 Task: Add Attachment from Google Drive to Card Card0000000187 in Board Board0000000047 in Workspace WS0000000016 in Trello. Add Cover Orange to Card Card0000000187 in Board Board0000000047 in Workspace WS0000000016 in Trello. Add "Add Label …" with "Title" Title0000000187 to Button Button0000000187 to Card Card0000000187 in Board Board0000000047 in Workspace WS0000000016 in Trello. Add Description DS0000000187 to Card Card0000000187 in Board Board0000000047 in Workspace WS0000000016 in Trello. Add Comment CM0000000187 to Card Card0000000187 in Board Board0000000047 in Workspace WS0000000016 in Trello
Action: Mouse moved to (746, 17)
Screenshot: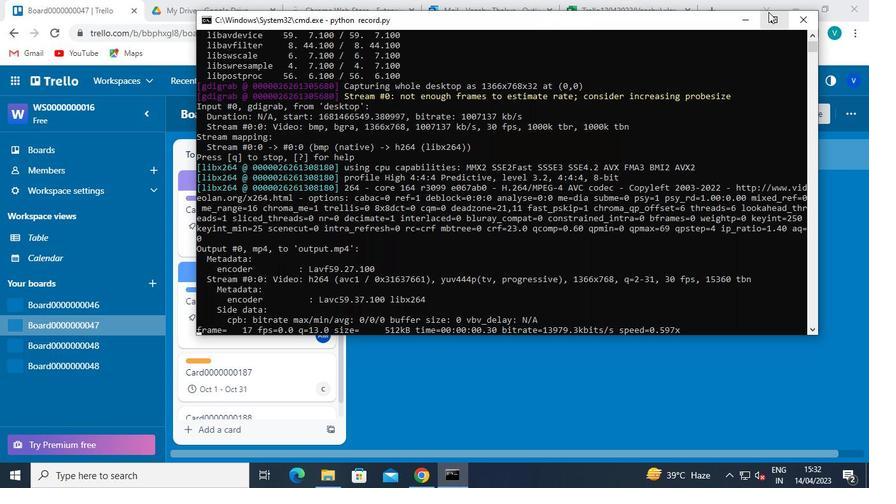 
Action: Mouse pressed left at (746, 17)
Screenshot: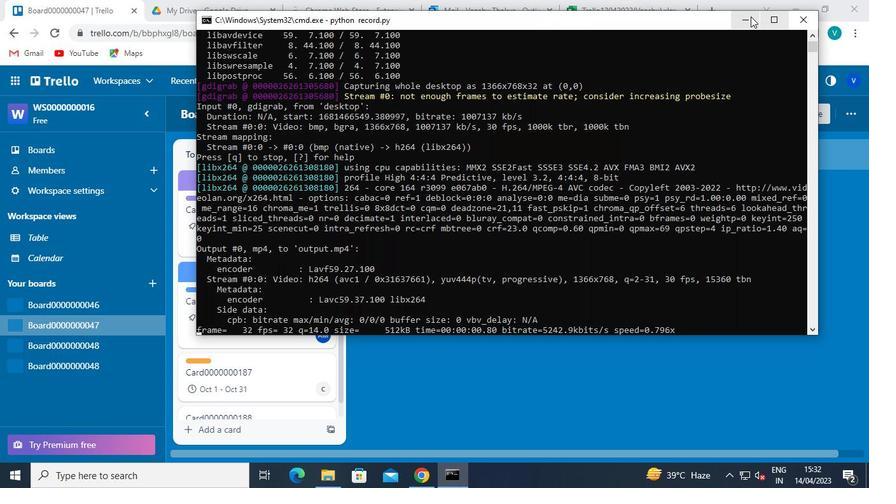 
Action: Mouse moved to (274, 377)
Screenshot: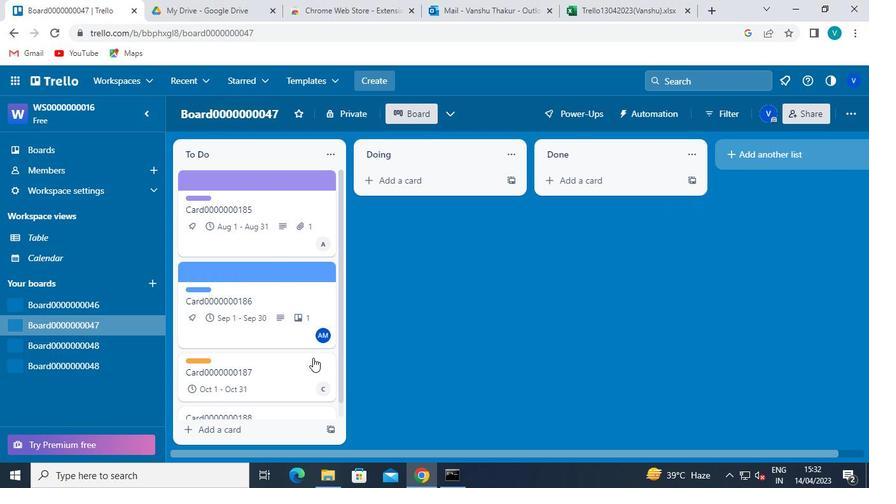 
Action: Mouse pressed left at (274, 377)
Screenshot: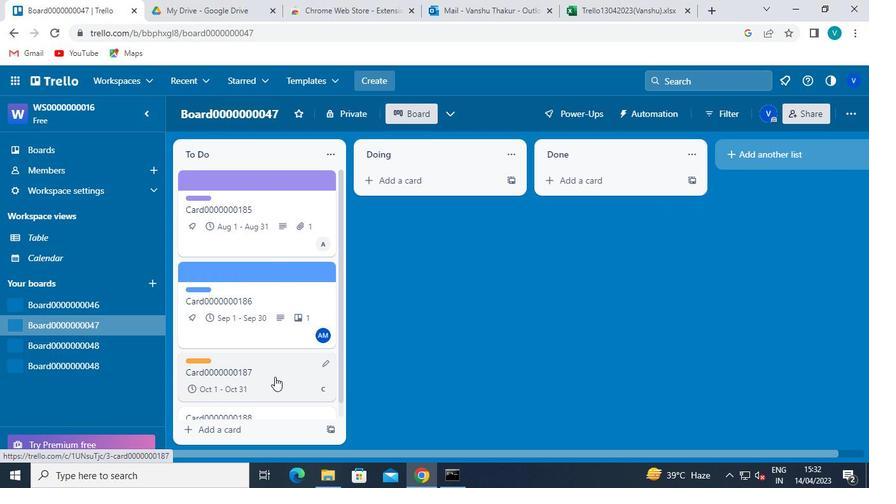 
Action: Mouse moved to (584, 285)
Screenshot: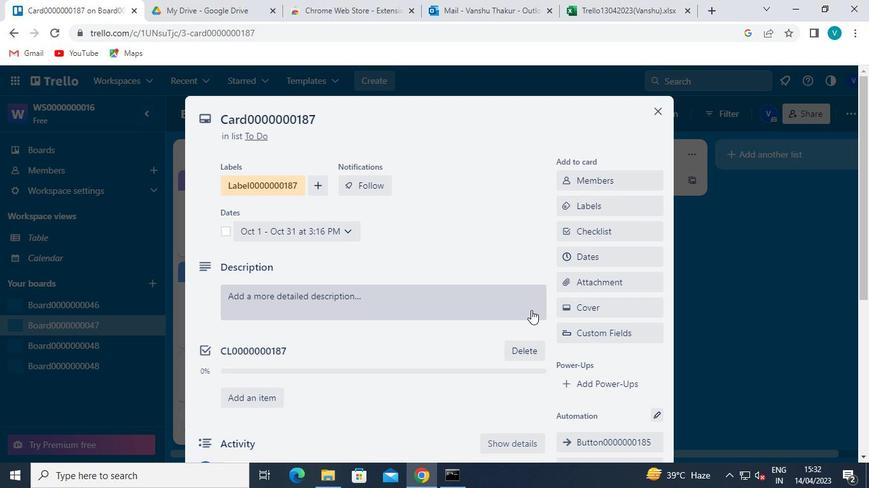 
Action: Mouse pressed left at (584, 285)
Screenshot: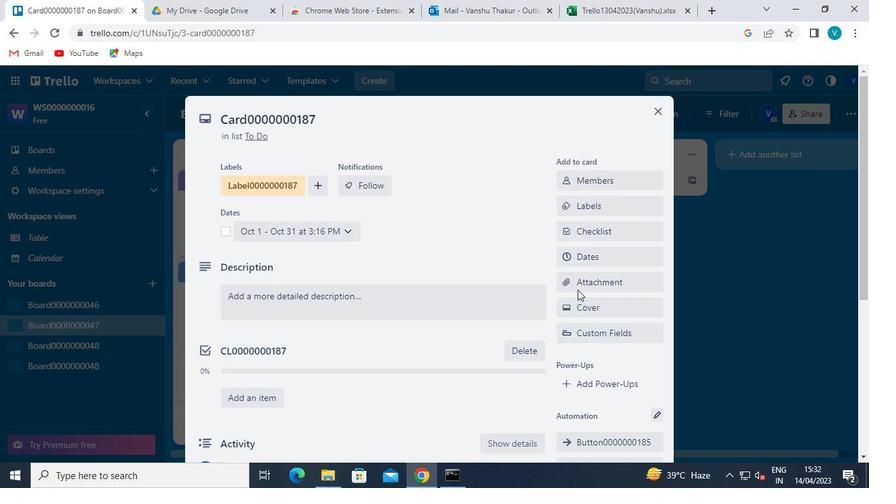 
Action: Mouse moved to (591, 178)
Screenshot: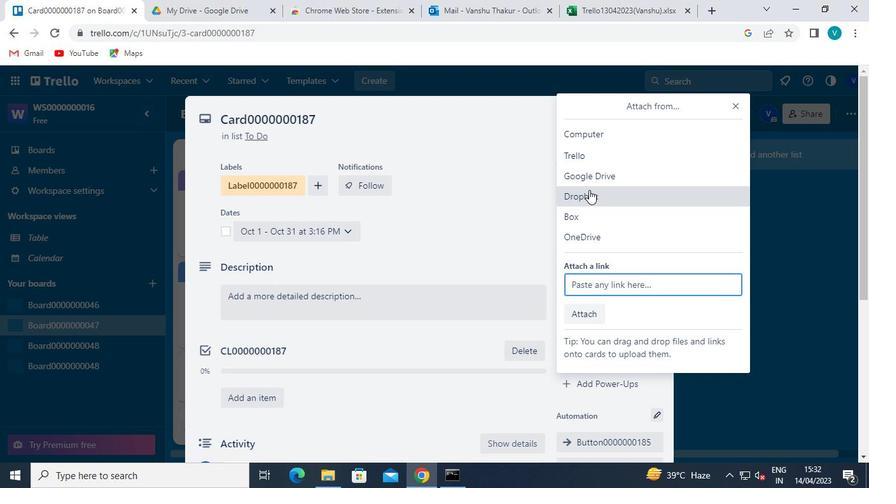 
Action: Mouse pressed left at (591, 178)
Screenshot: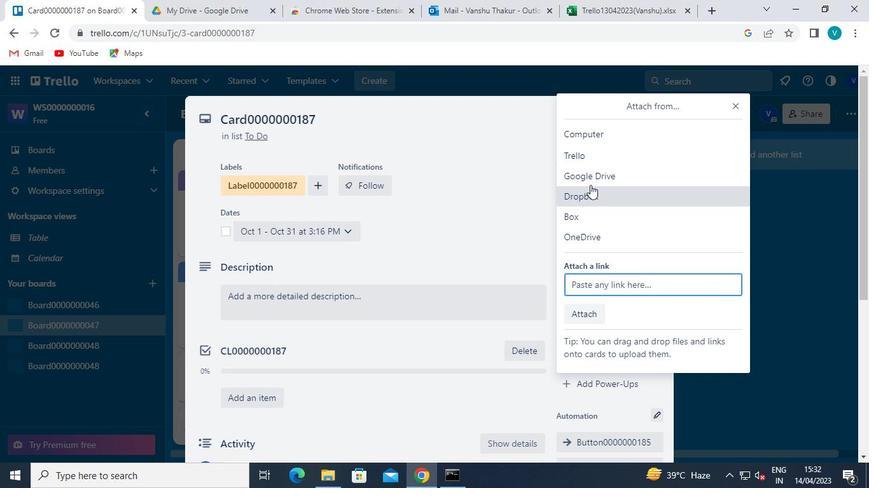 
Action: Mouse moved to (212, 297)
Screenshot: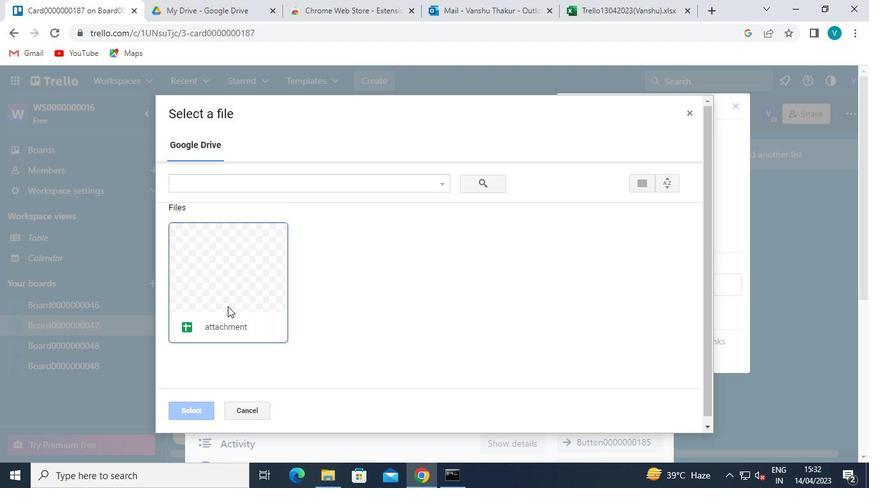 
Action: Mouse pressed left at (212, 297)
Screenshot: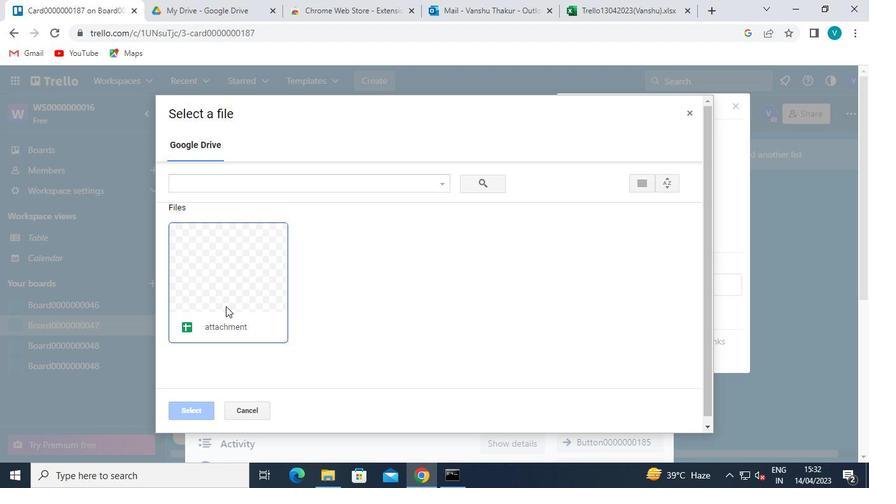 
Action: Mouse moved to (194, 411)
Screenshot: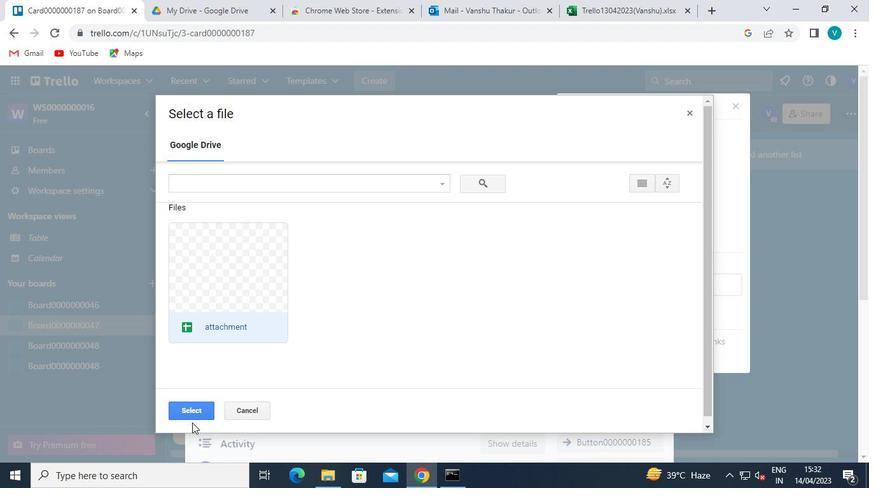 
Action: Mouse pressed left at (194, 411)
Screenshot: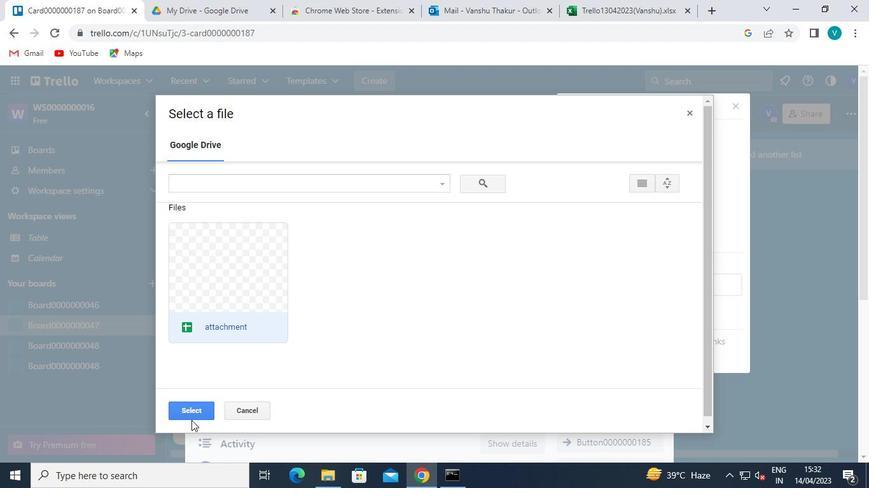 
Action: Mouse moved to (579, 307)
Screenshot: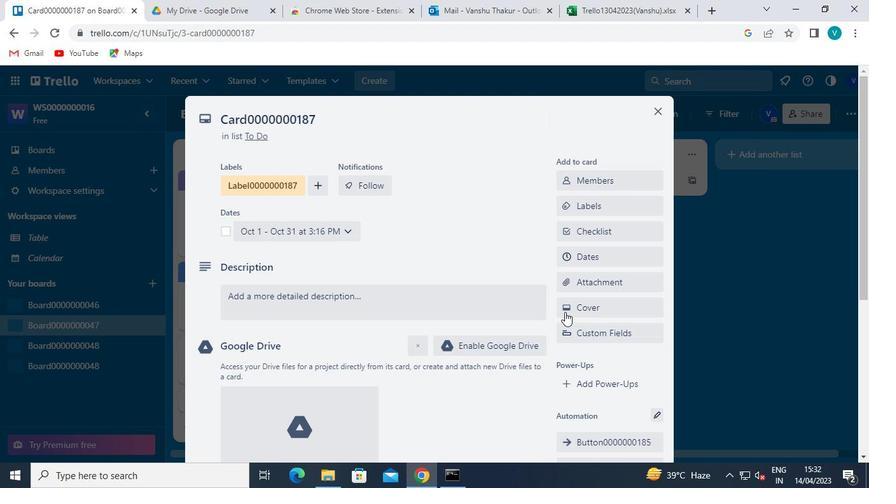 
Action: Mouse pressed left at (579, 307)
Screenshot: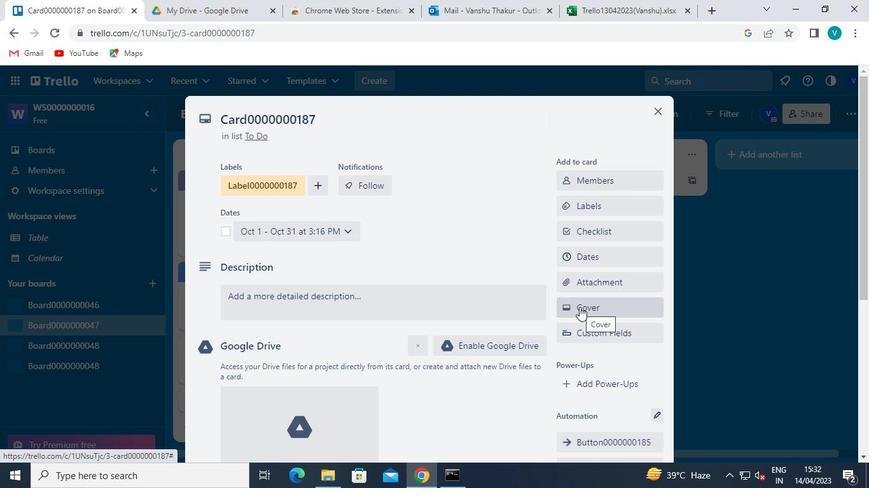 
Action: Mouse moved to (622, 221)
Screenshot: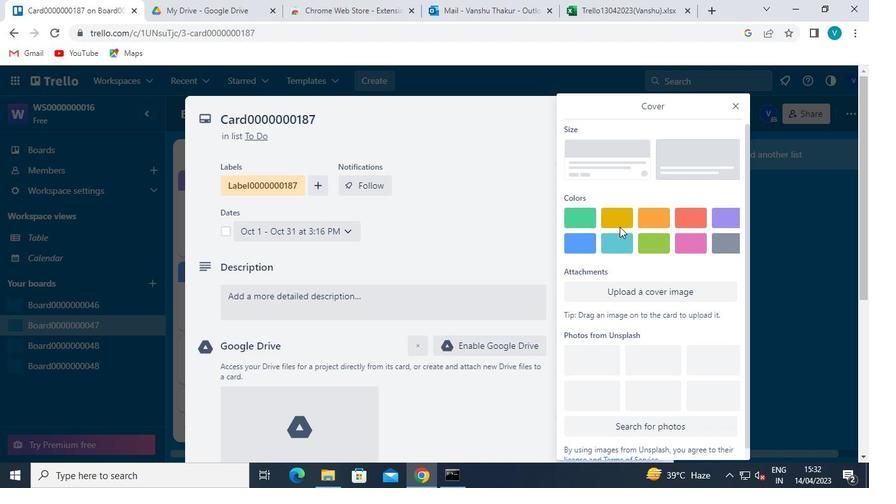 
Action: Mouse pressed left at (622, 221)
Screenshot: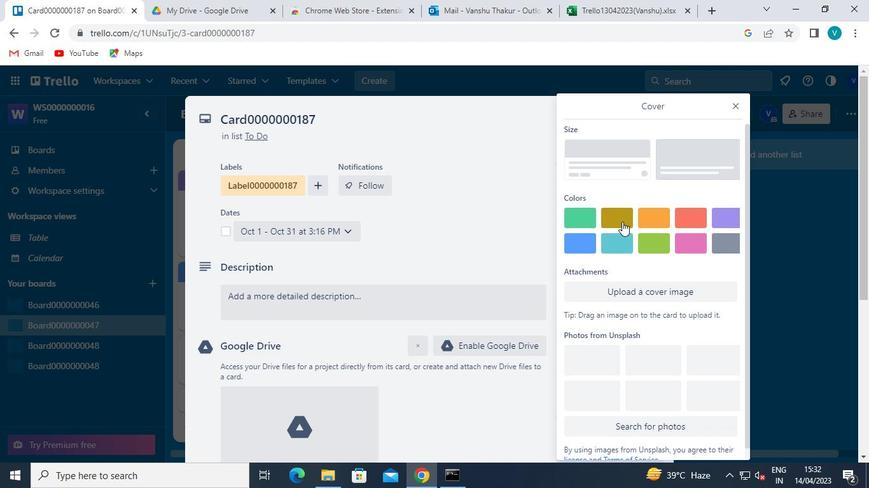 
Action: Mouse moved to (656, 243)
Screenshot: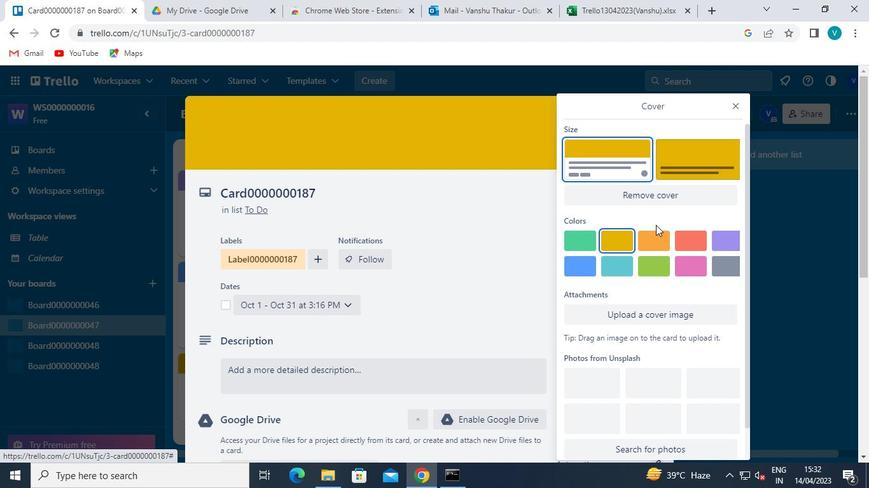 
Action: Mouse pressed left at (656, 243)
Screenshot: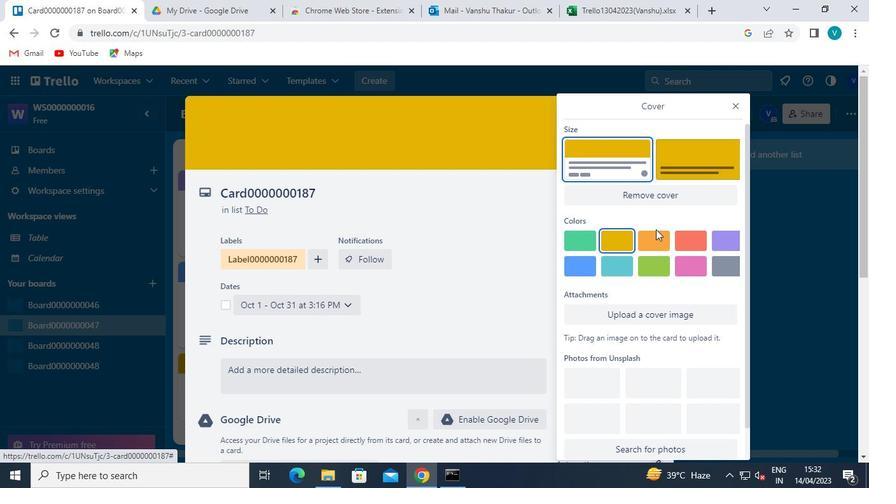 
Action: Mouse moved to (739, 106)
Screenshot: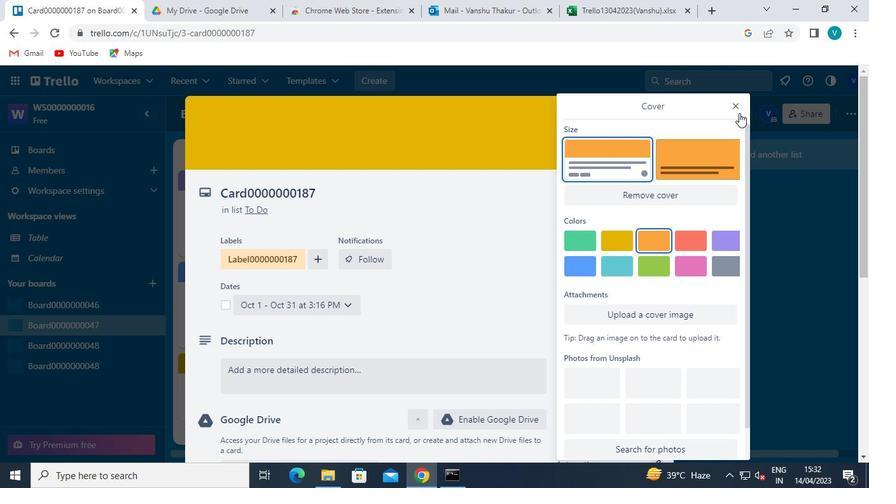 
Action: Mouse pressed left at (739, 106)
Screenshot: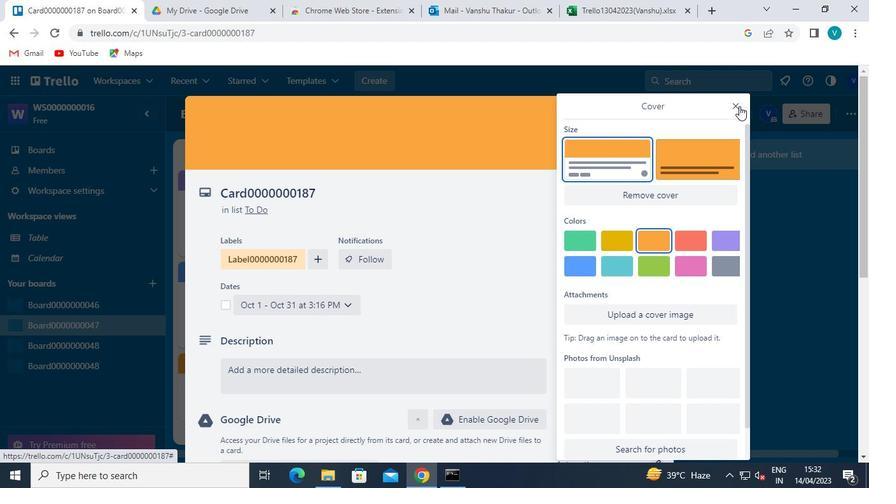 
Action: Mouse moved to (596, 348)
Screenshot: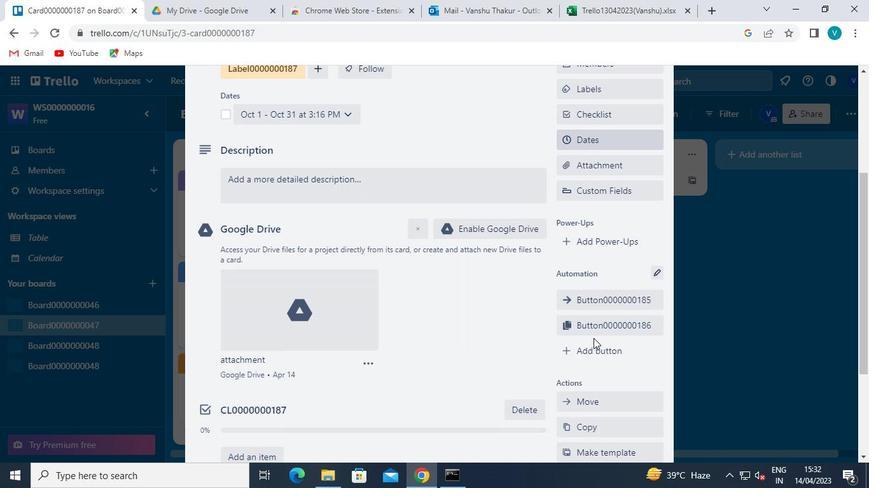 
Action: Mouse pressed left at (596, 348)
Screenshot: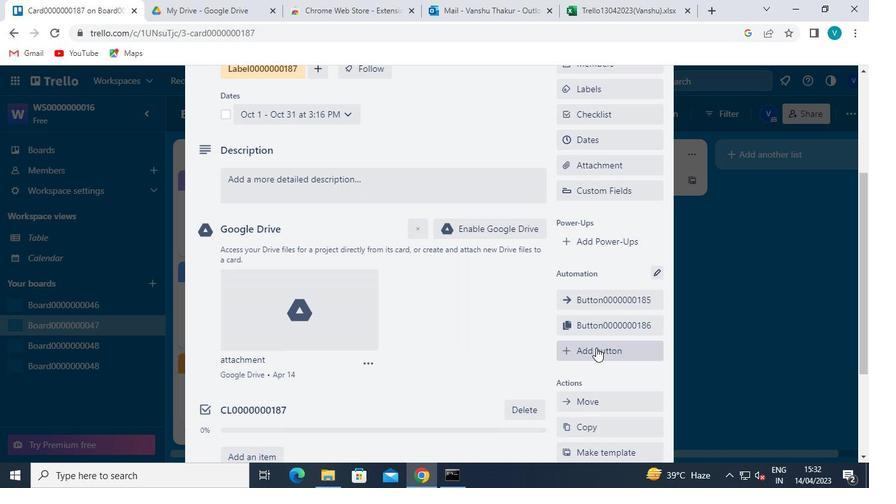 
Action: Mouse moved to (618, 217)
Screenshot: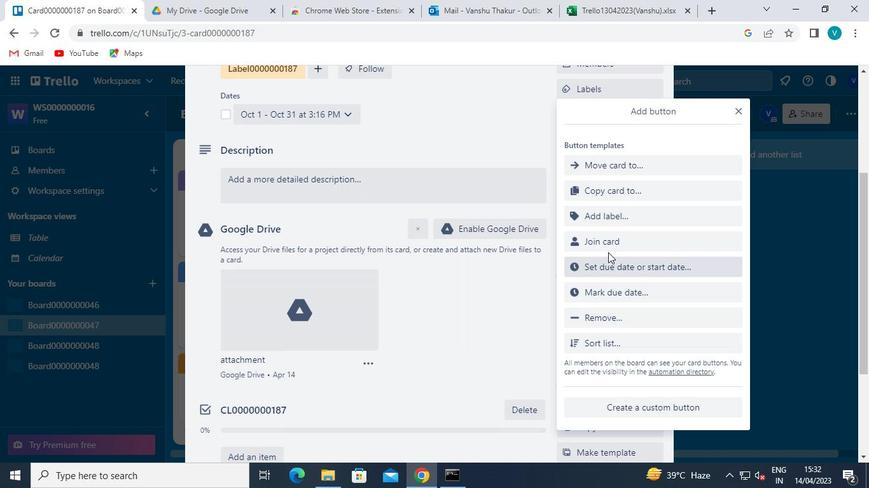 
Action: Mouse pressed left at (618, 217)
Screenshot: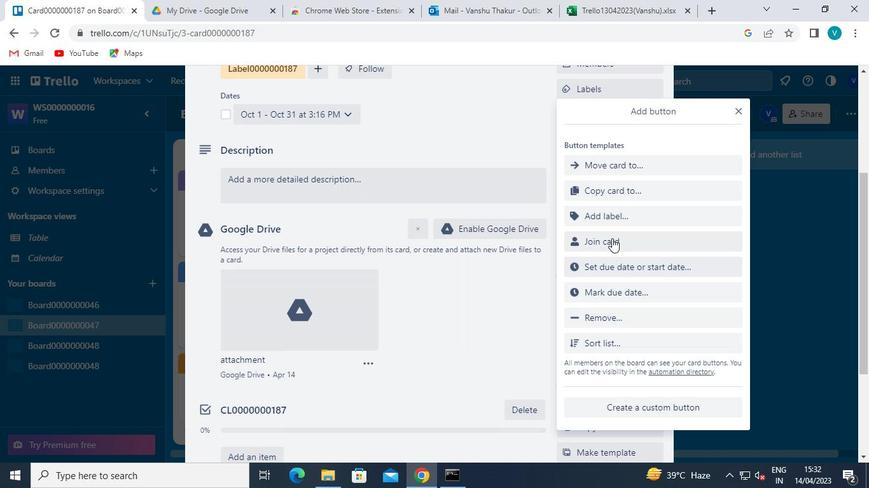 
Action: Mouse moved to (631, 161)
Screenshot: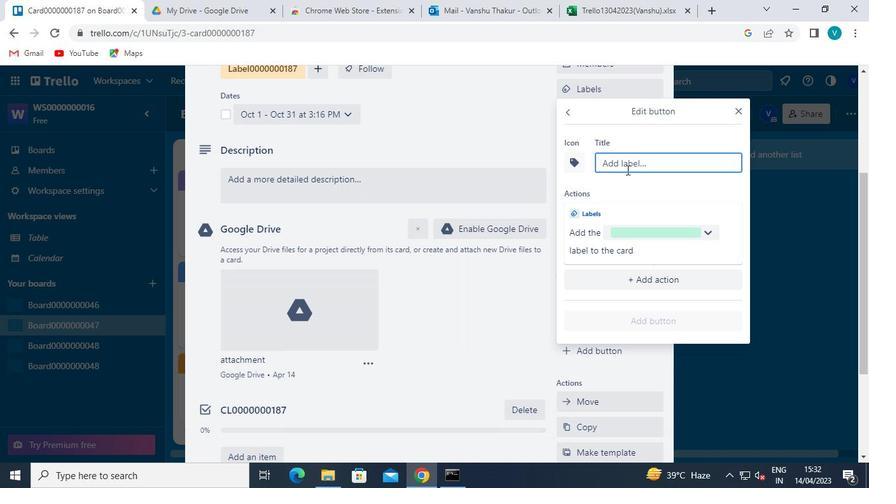 
Action: Mouse pressed left at (631, 161)
Screenshot: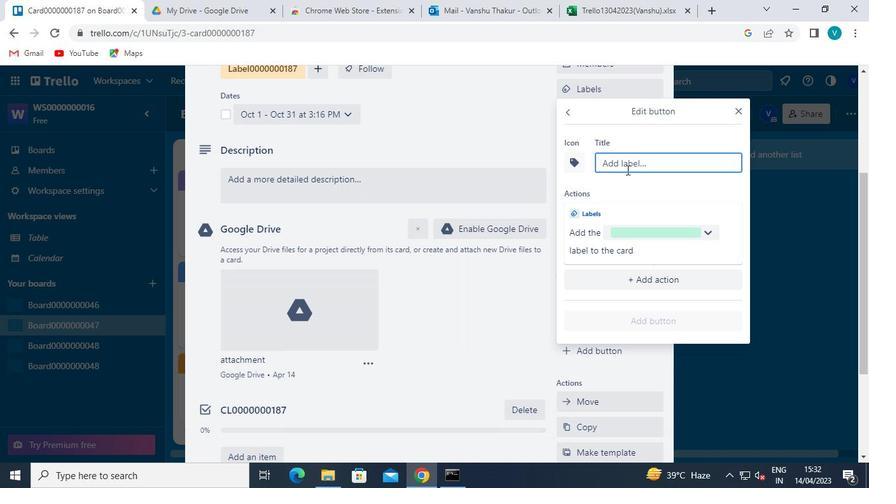 
Action: Mouse moved to (637, 164)
Screenshot: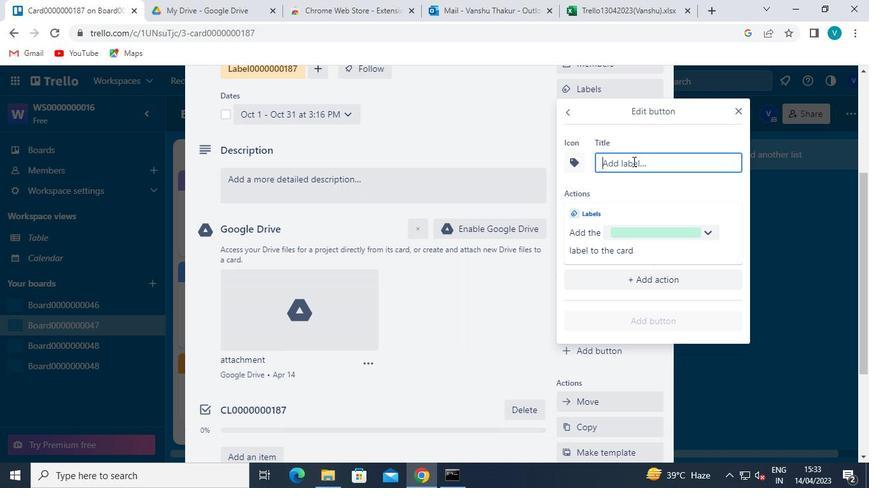 
Action: Keyboard Key.shift
Screenshot: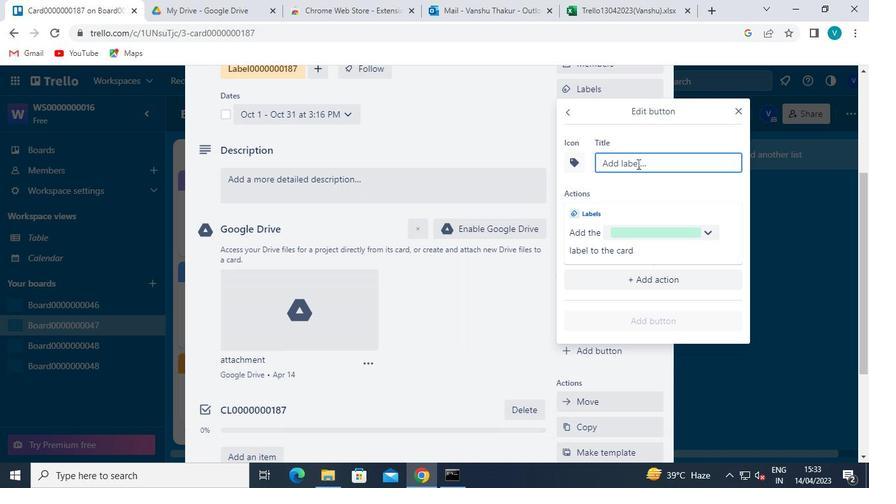 
Action: Keyboard T
Screenshot: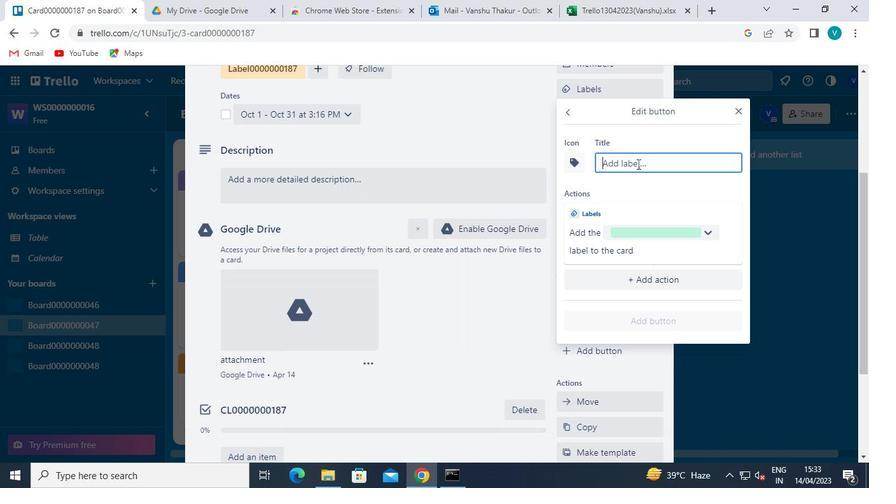 
Action: Keyboard i
Screenshot: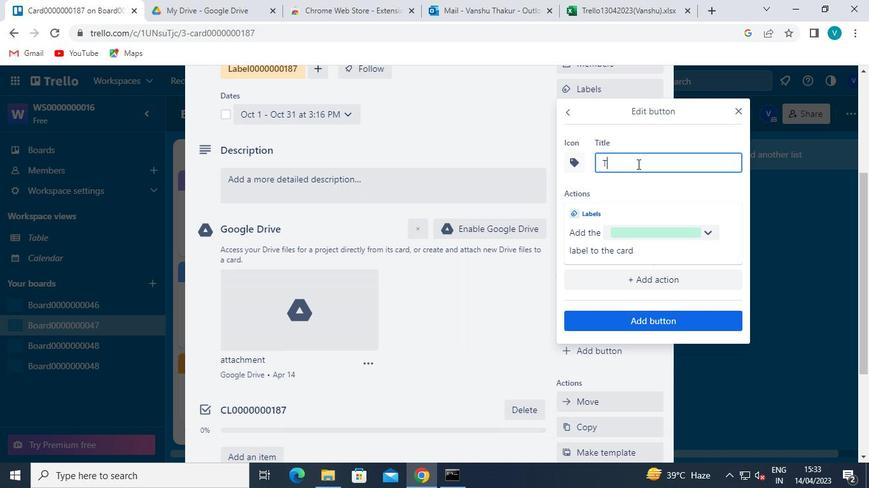 
Action: Keyboard t
Screenshot: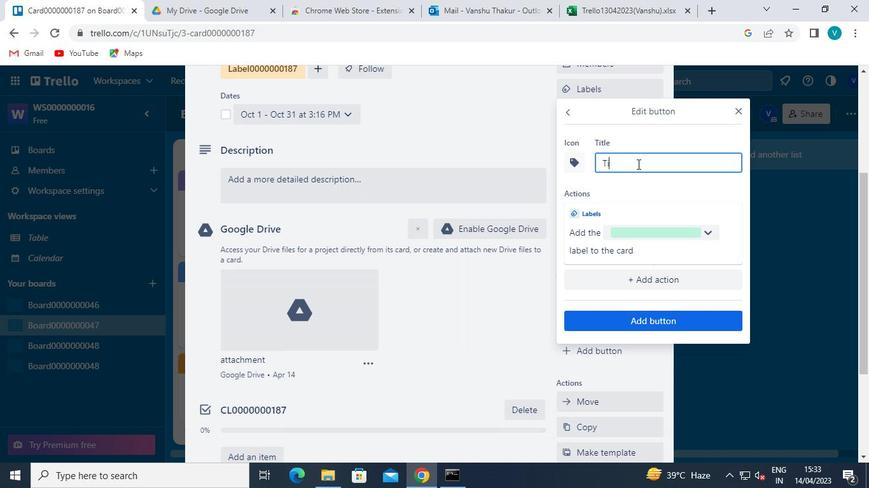 
Action: Keyboard l
Screenshot: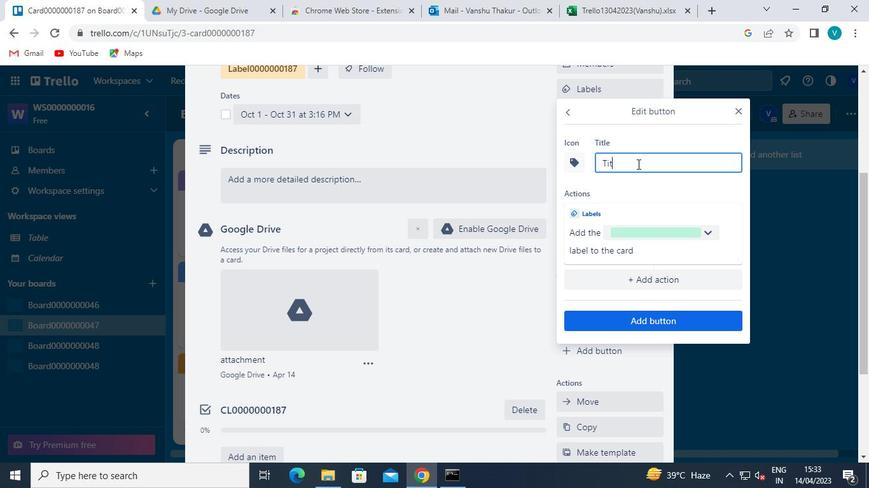 
Action: Keyboard e
Screenshot: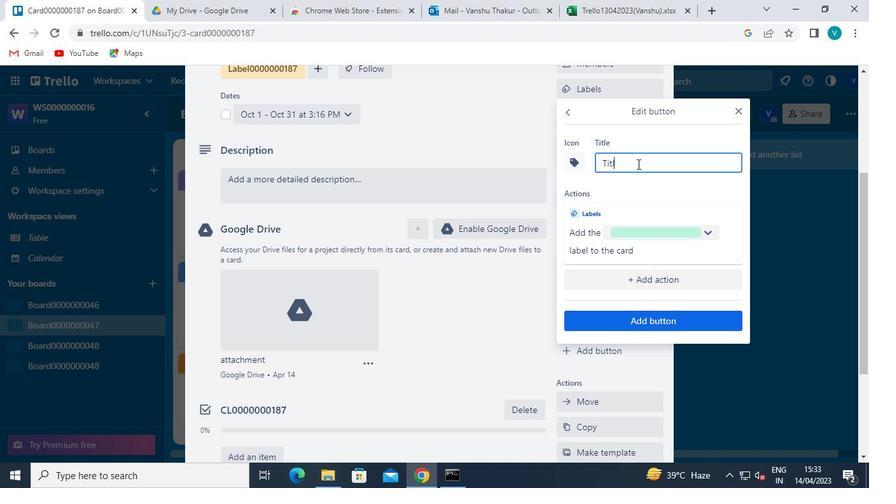 
Action: Keyboard <96>
Screenshot: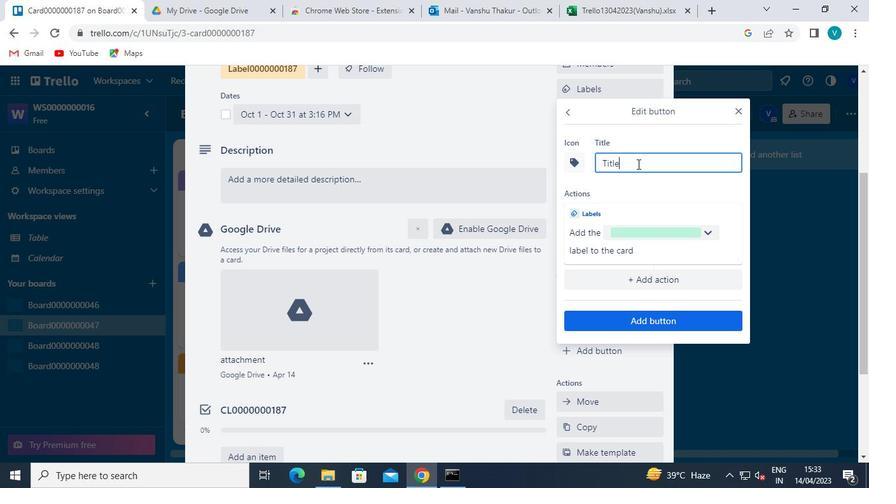 
Action: Keyboard <96>
Screenshot: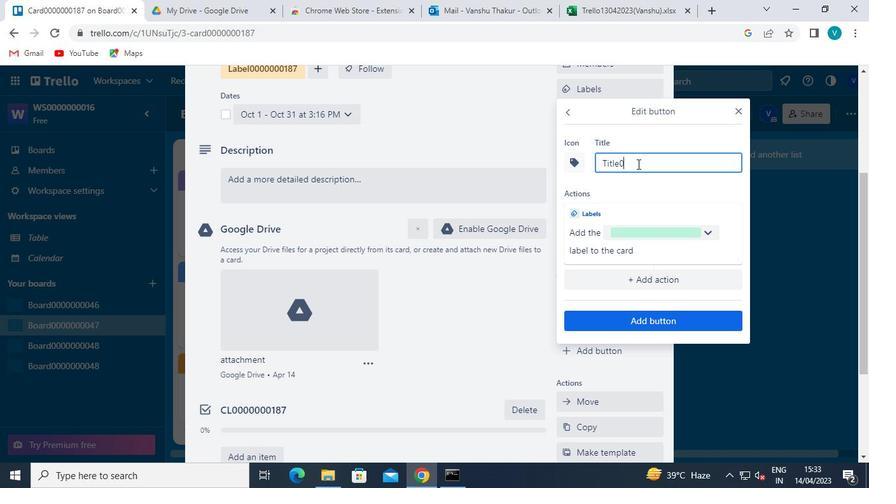 
Action: Keyboard <96>
Screenshot: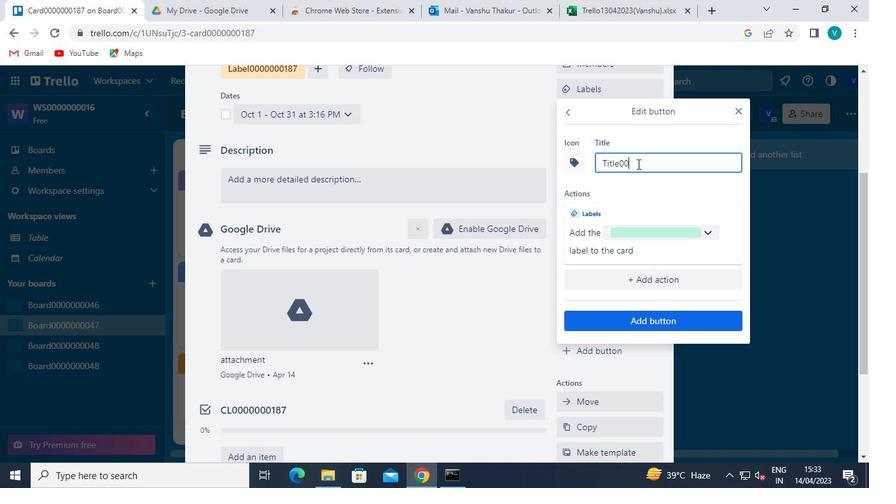 
Action: Keyboard <96>
Screenshot: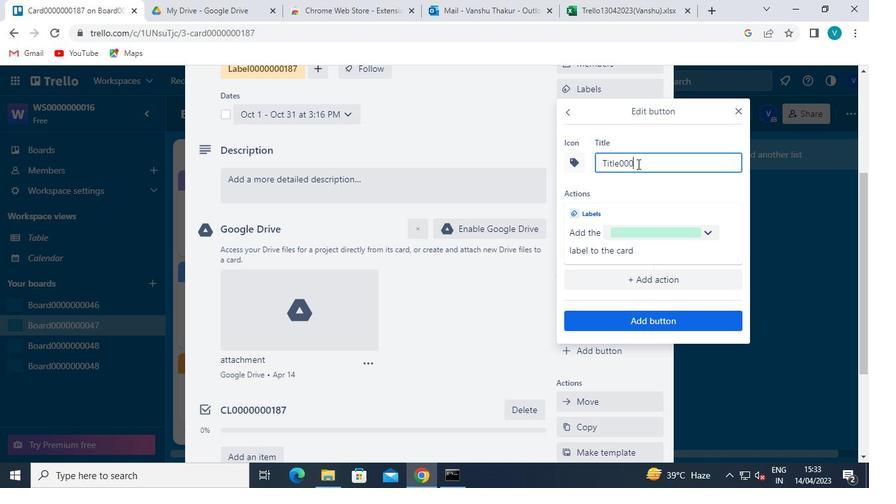 
Action: Keyboard <96>
Screenshot: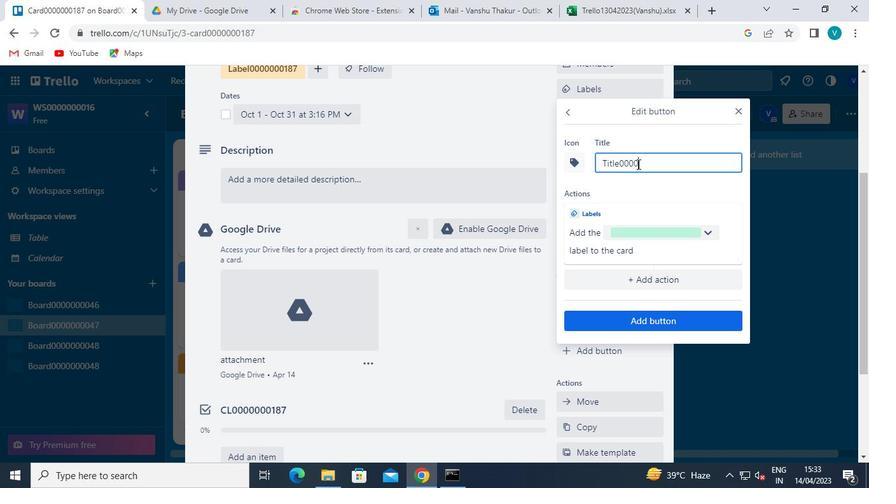 
Action: Keyboard <96>
Screenshot: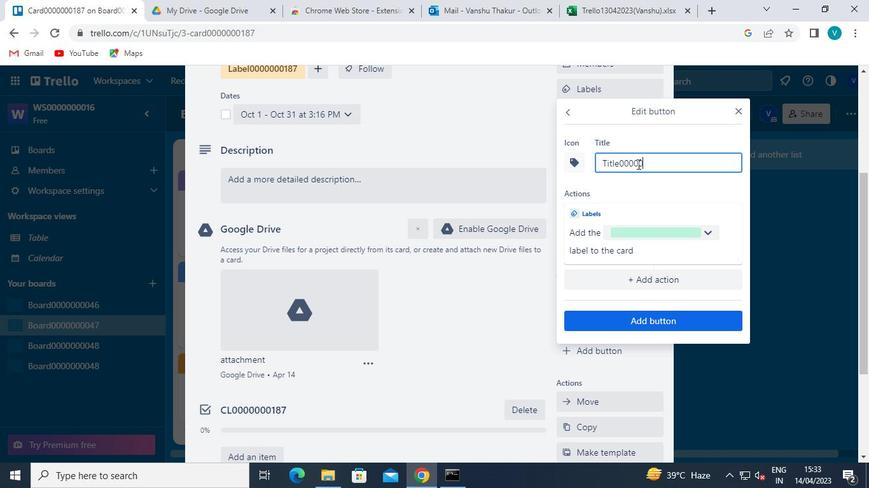 
Action: Keyboard <96>
Screenshot: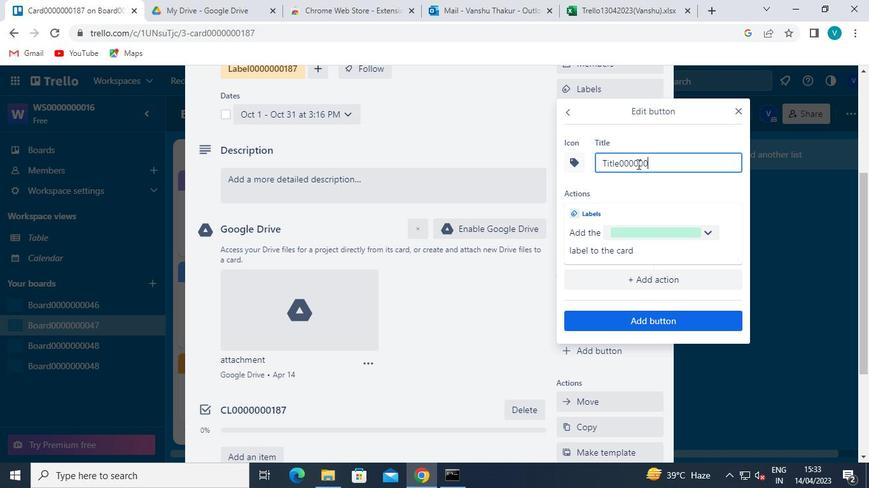 
Action: Keyboard <97>
Screenshot: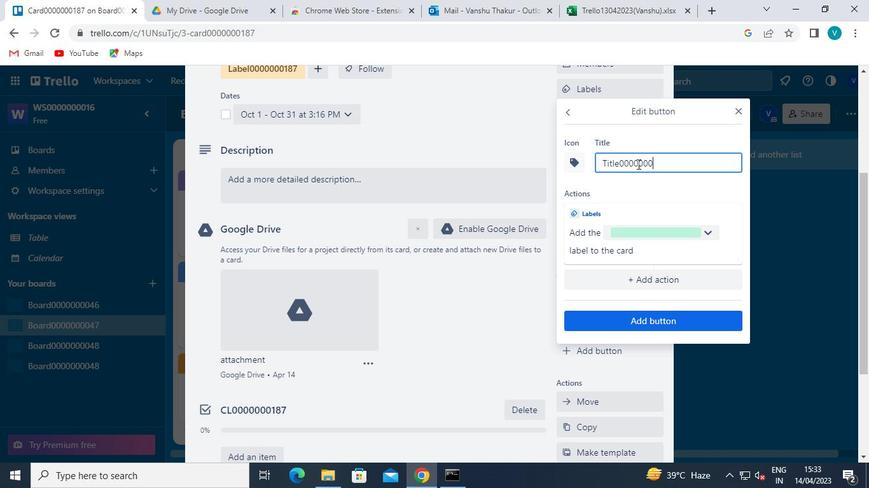 
Action: Keyboard <104>
Screenshot: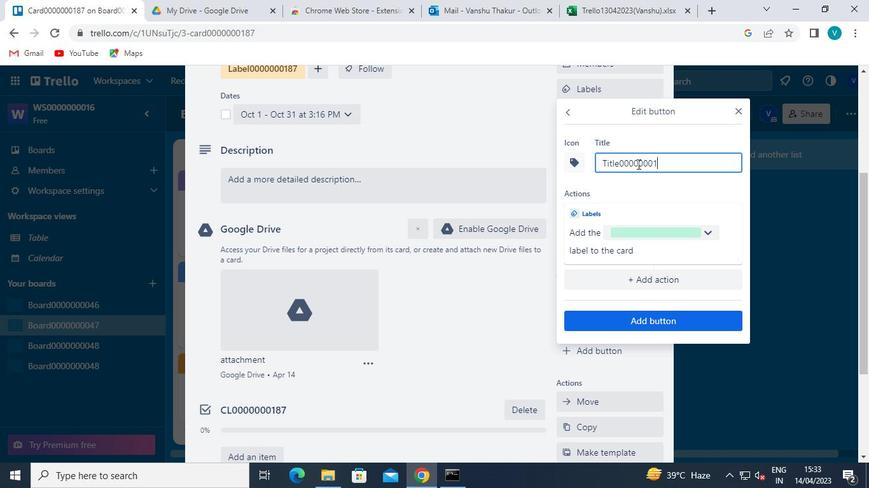
Action: Keyboard <103>
Screenshot: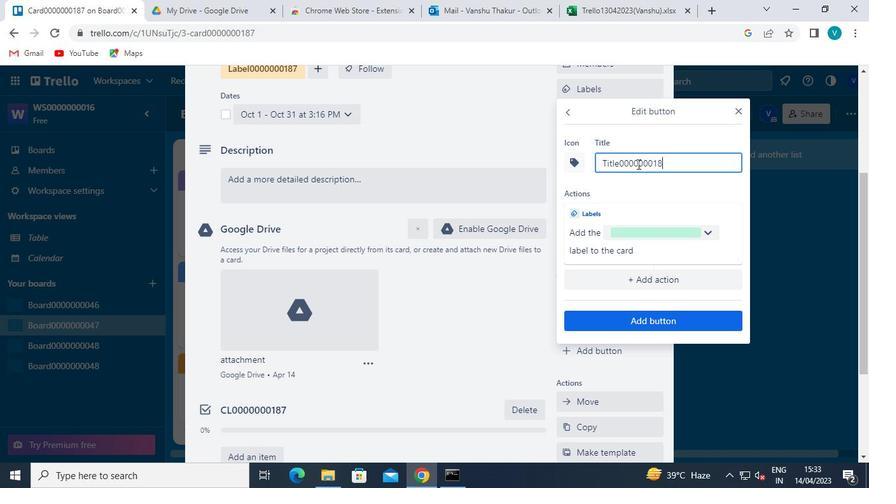
Action: Mouse moved to (637, 321)
Screenshot: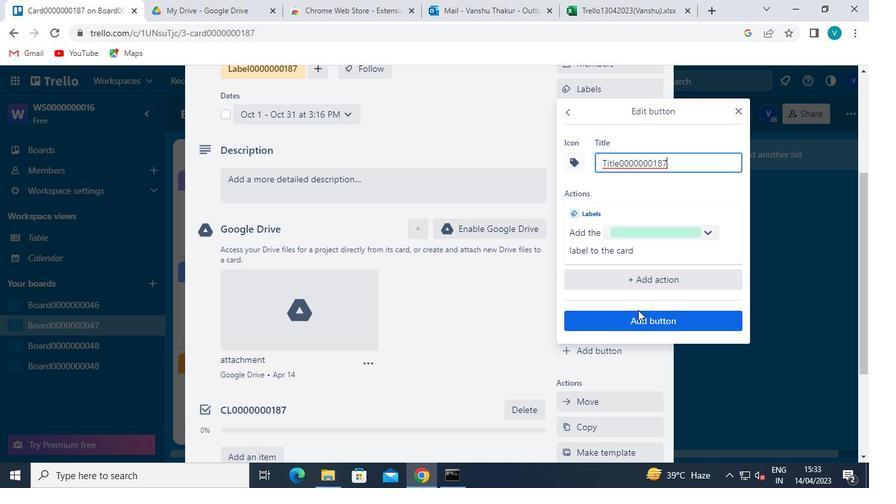 
Action: Mouse pressed left at (637, 321)
Screenshot: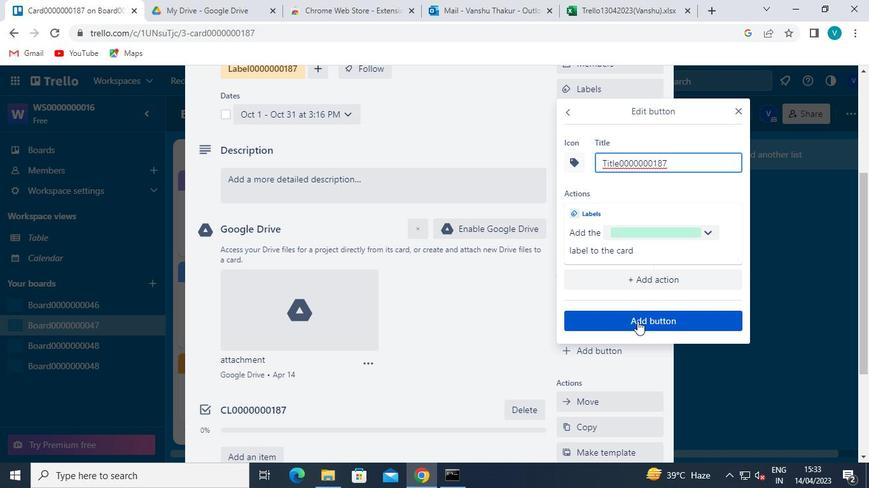 
Action: Mouse moved to (284, 178)
Screenshot: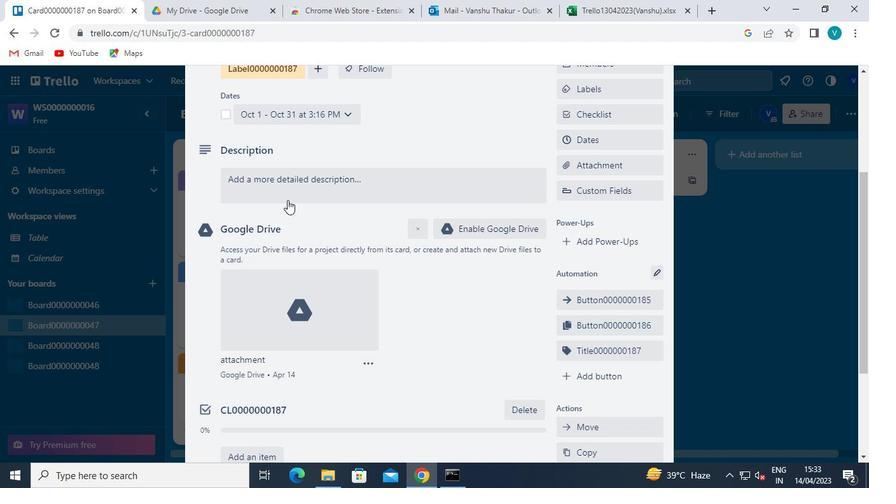 
Action: Mouse pressed left at (284, 178)
Screenshot: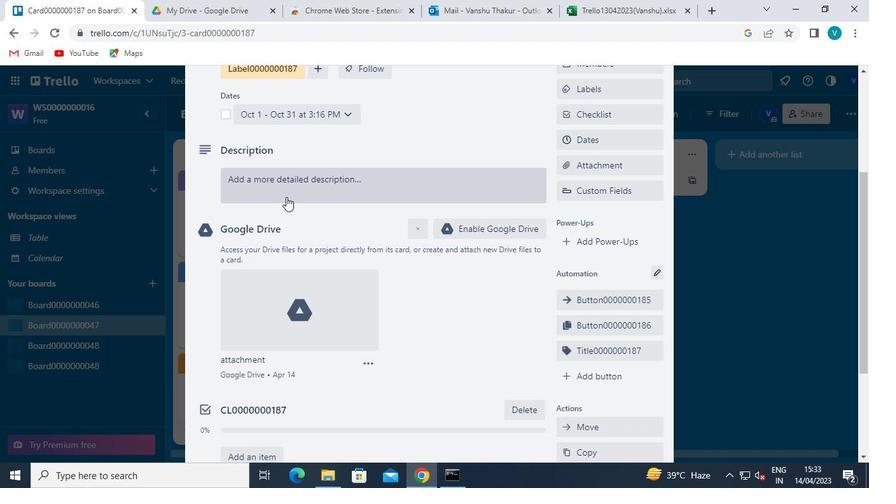 
Action: Mouse moved to (294, 171)
Screenshot: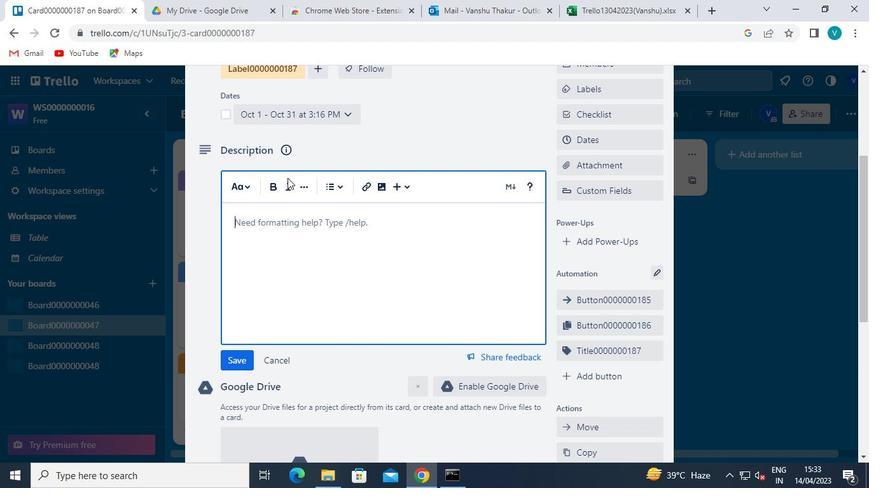 
Action: Keyboard Key.shift
Screenshot: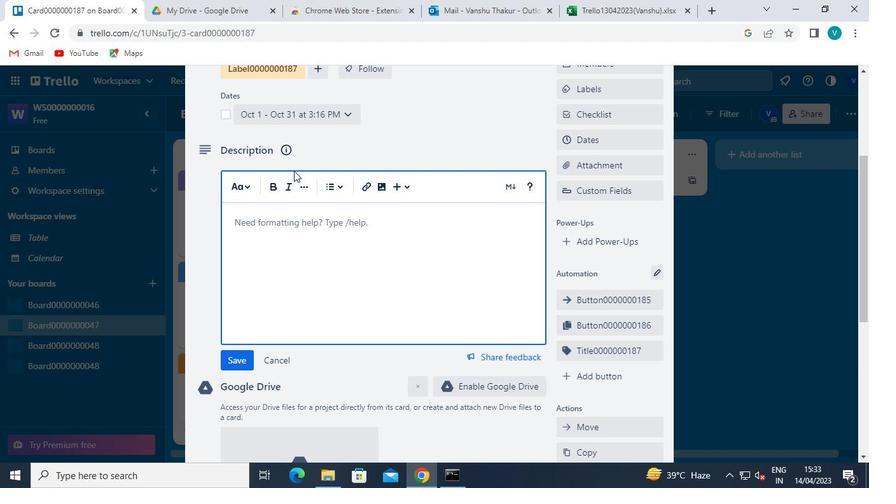 
Action: Keyboard D
Screenshot: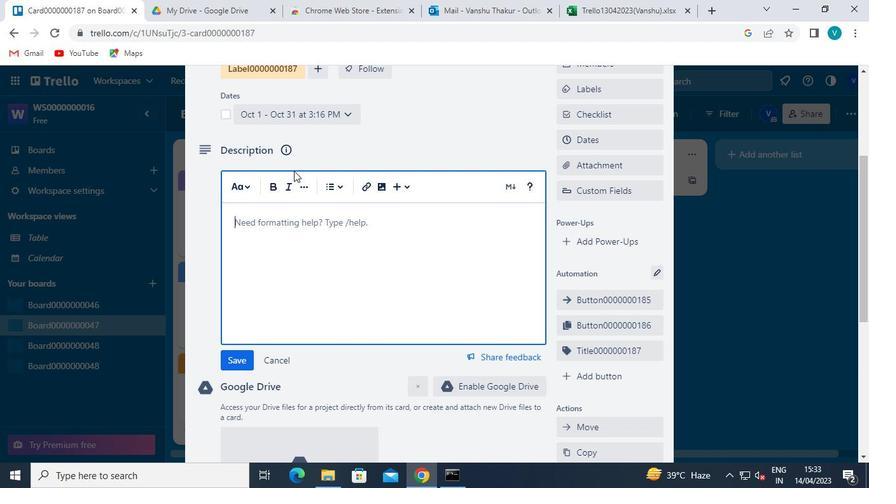 
Action: Keyboard S
Screenshot: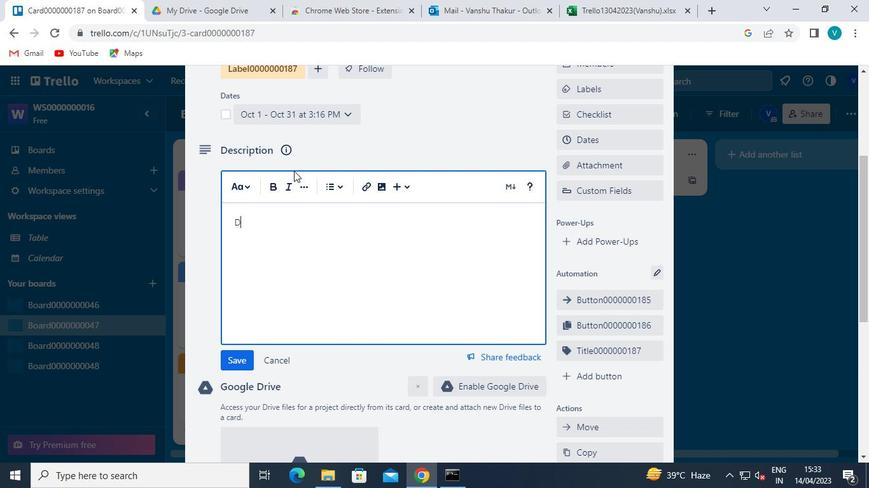 
Action: Keyboard <96>
Screenshot: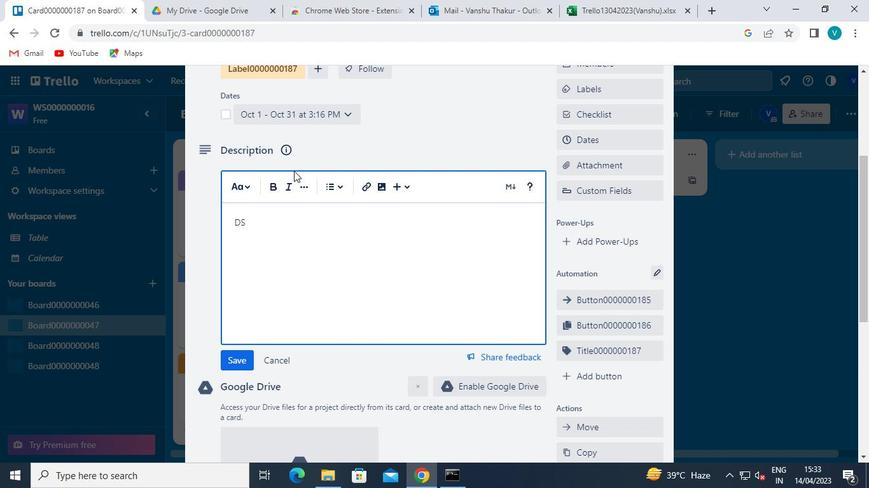 
Action: Keyboard <96>
Screenshot: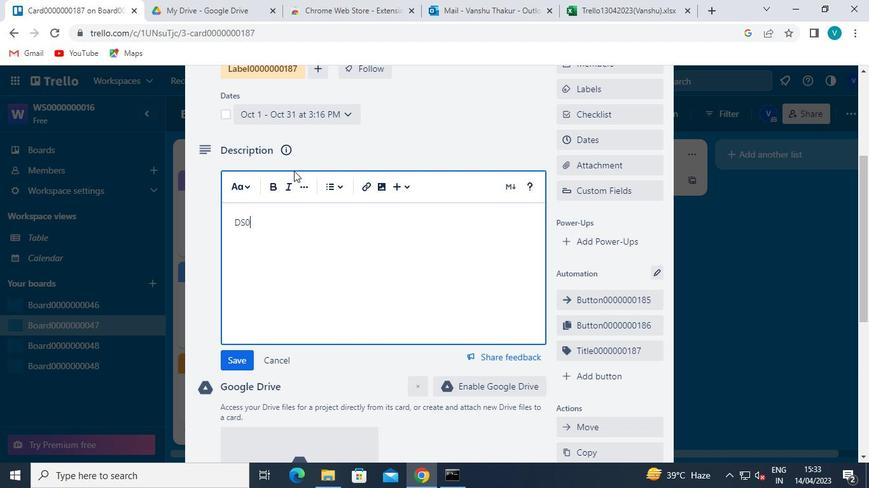 
Action: Keyboard <96>
Screenshot: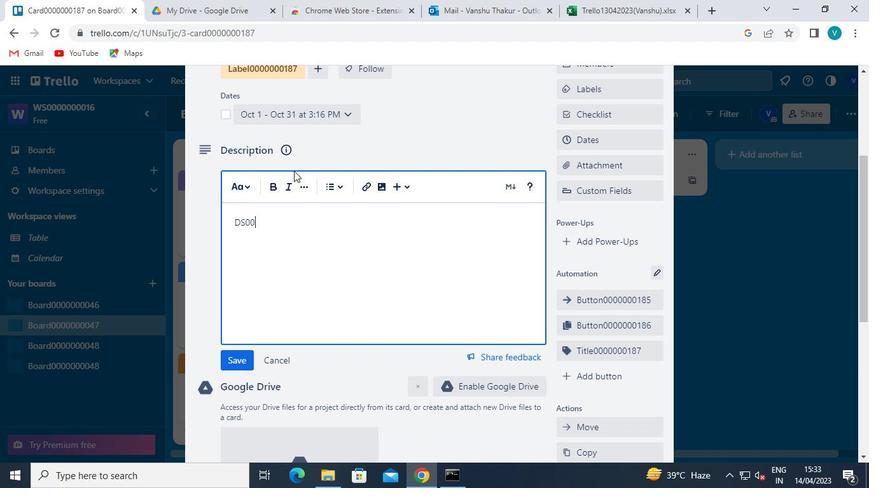 
Action: Keyboard <96>
Screenshot: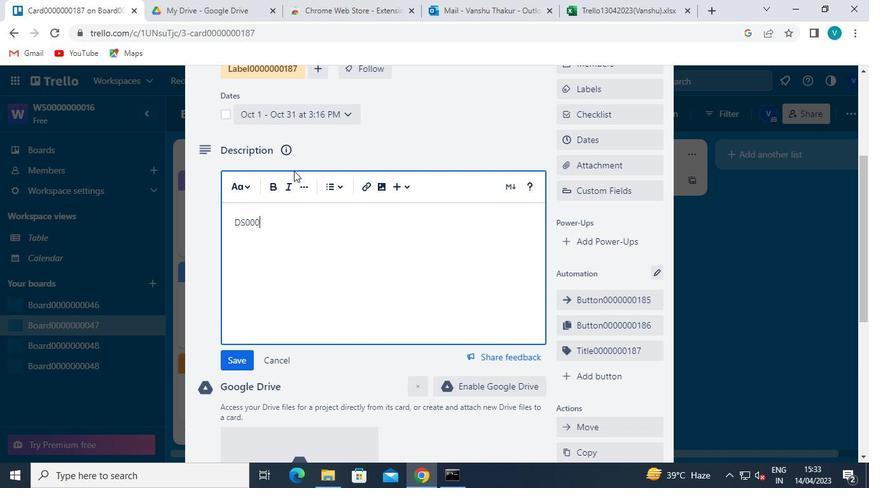 
Action: Keyboard <96>
Screenshot: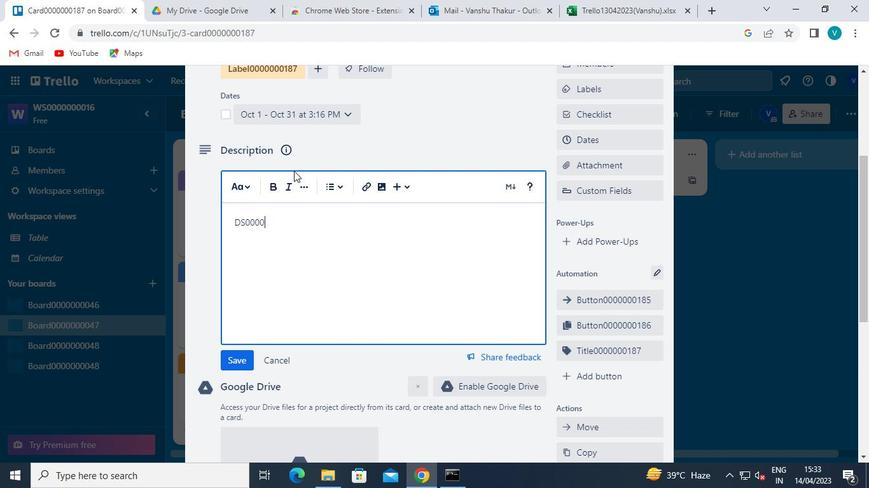 
Action: Keyboard <96>
Screenshot: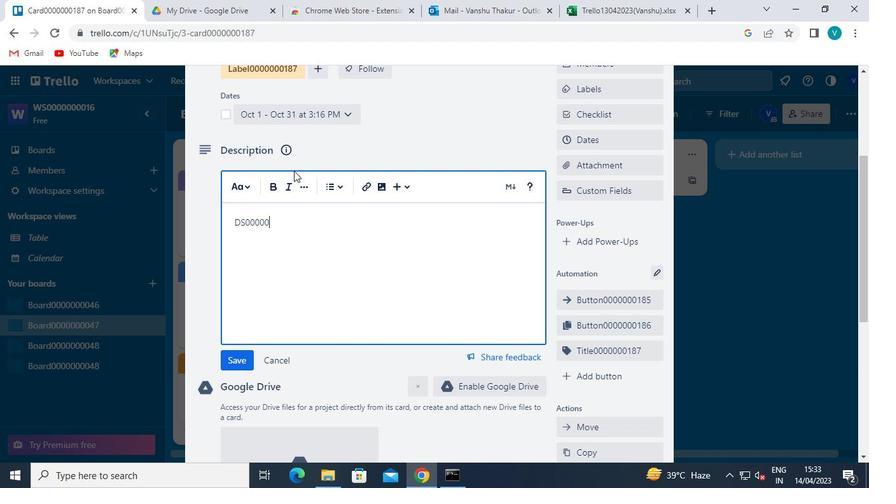 
Action: Keyboard <96>
Screenshot: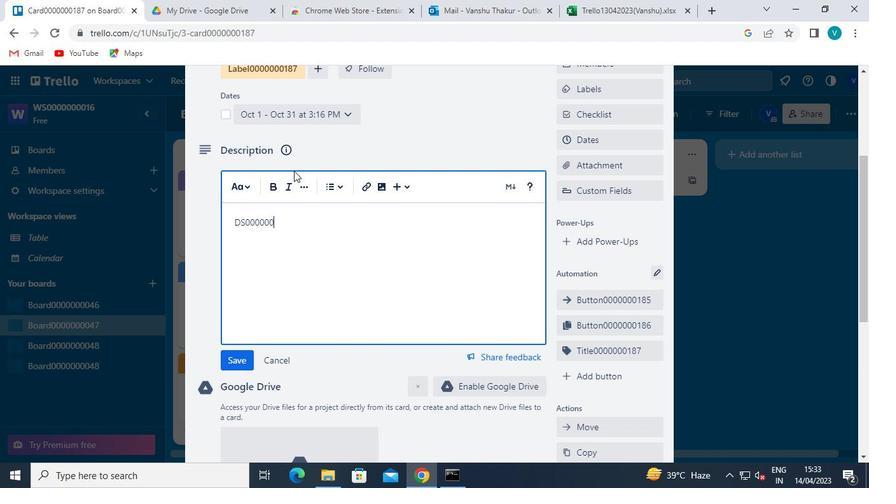 
Action: Keyboard <97>
Screenshot: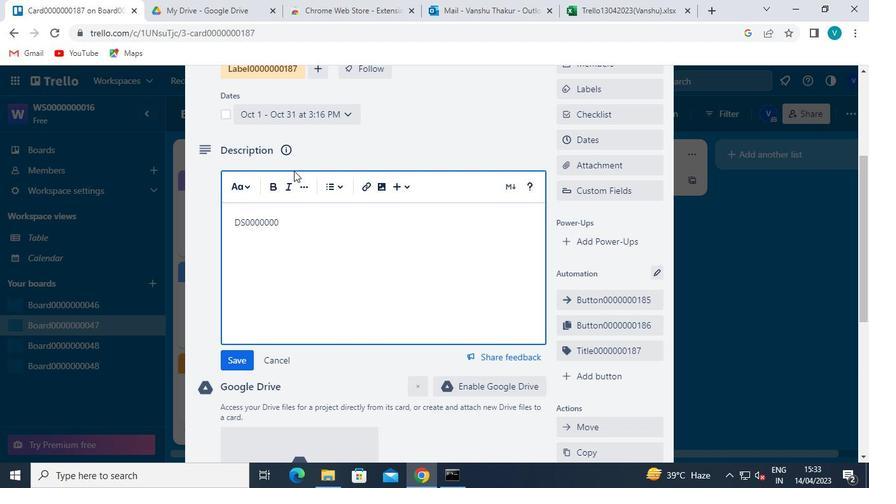 
Action: Keyboard <104>
Screenshot: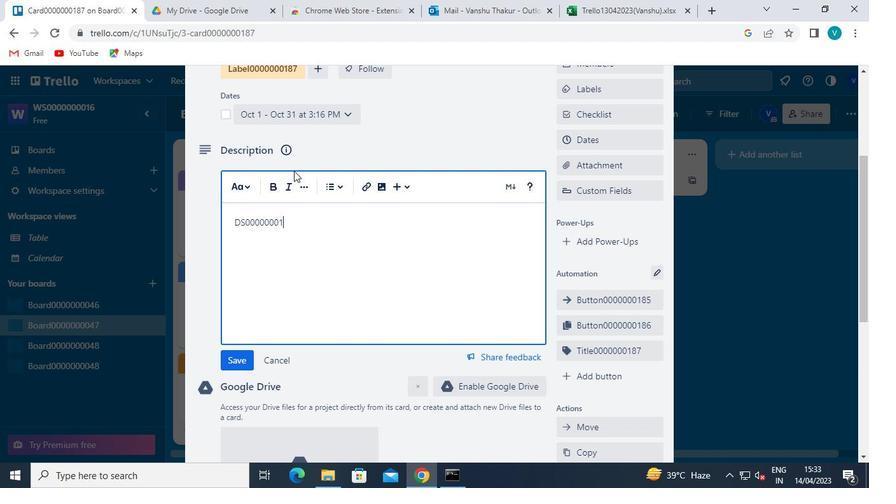
Action: Keyboard <103>
Screenshot: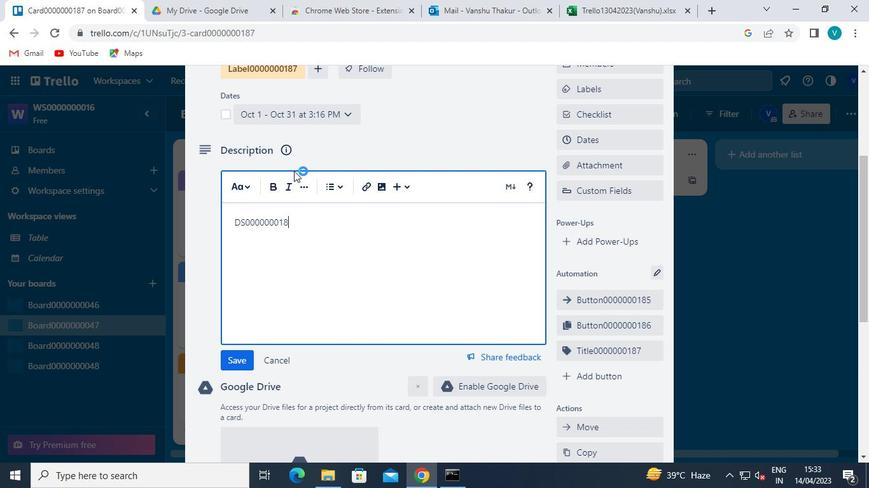 
Action: Mouse moved to (237, 355)
Screenshot: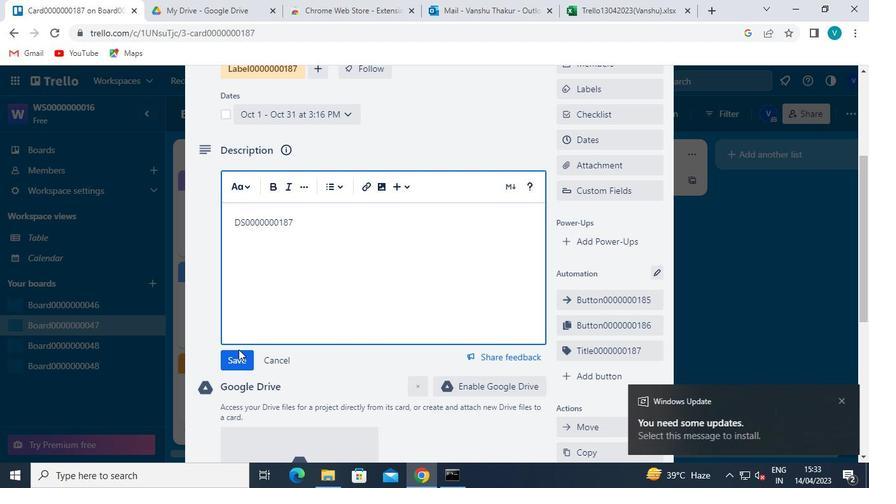 
Action: Mouse pressed left at (237, 355)
Screenshot: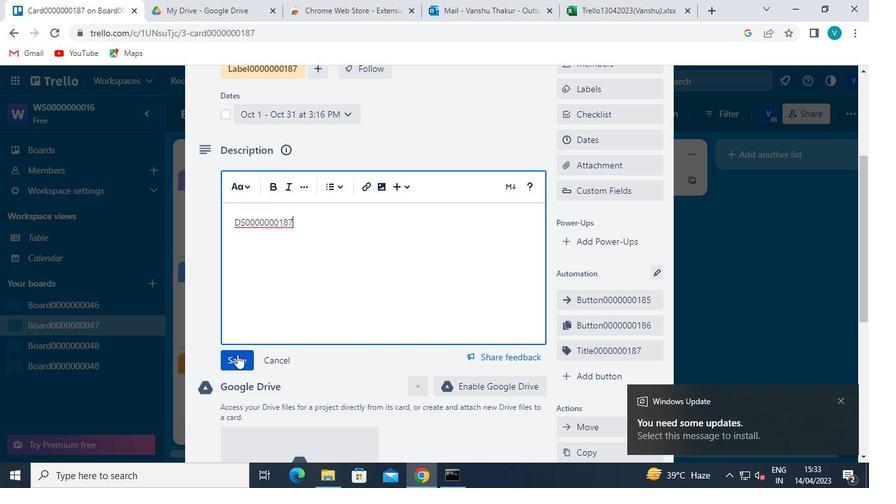 
Action: Mouse moved to (256, 358)
Screenshot: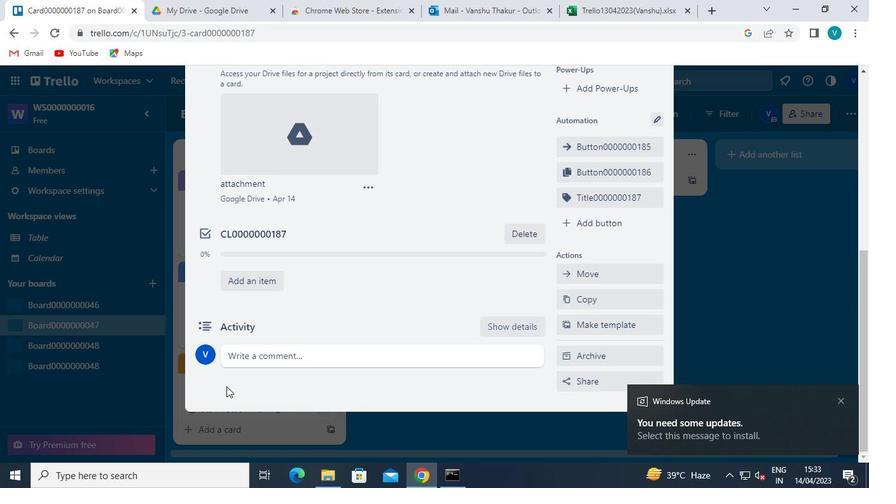 
Action: Mouse pressed left at (256, 358)
Screenshot: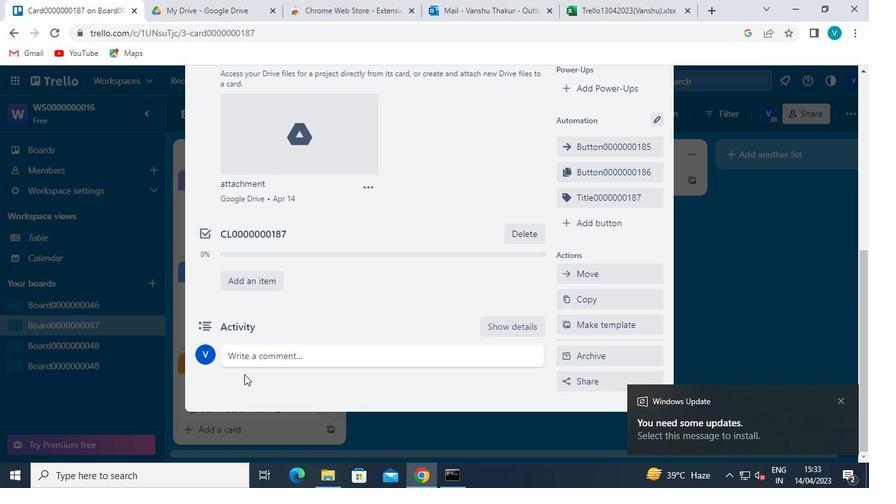 
Action: Mouse moved to (262, 347)
Screenshot: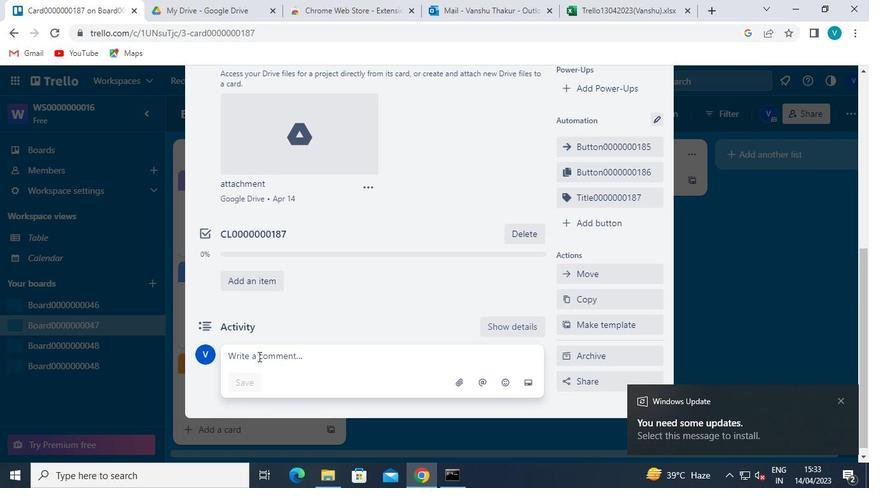 
Action: Keyboard Key.shift
Screenshot: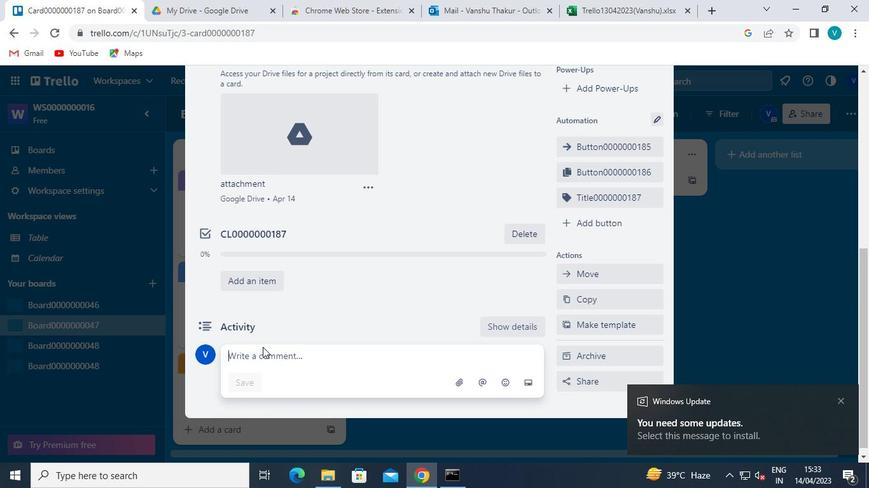 
Action: Keyboard Key.shift
Screenshot: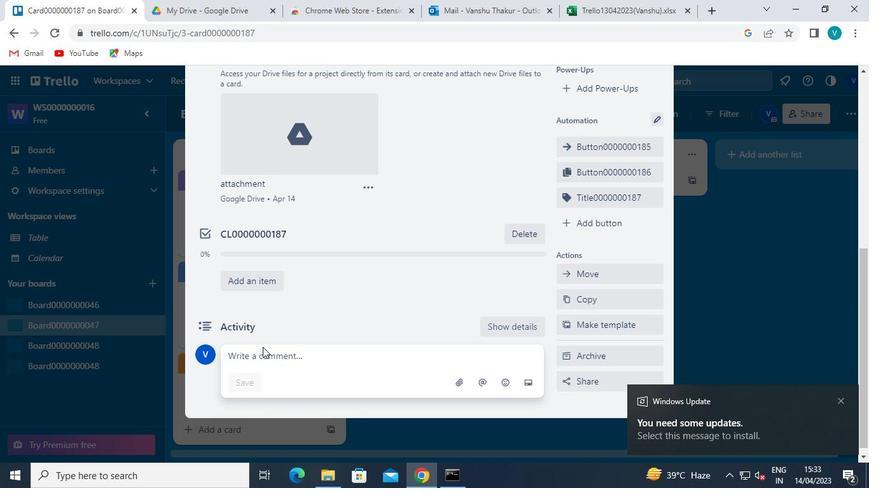 
Action: Keyboard Key.shift
Screenshot: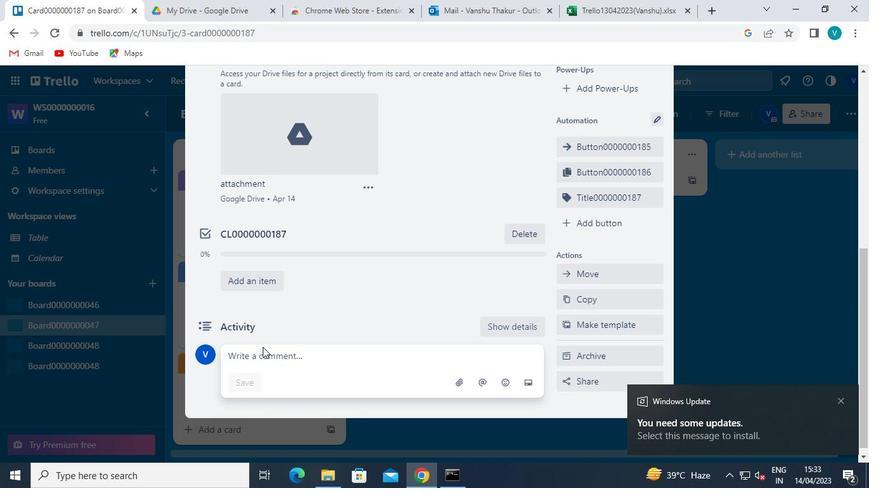 
Action: Keyboard Key.shift
Screenshot: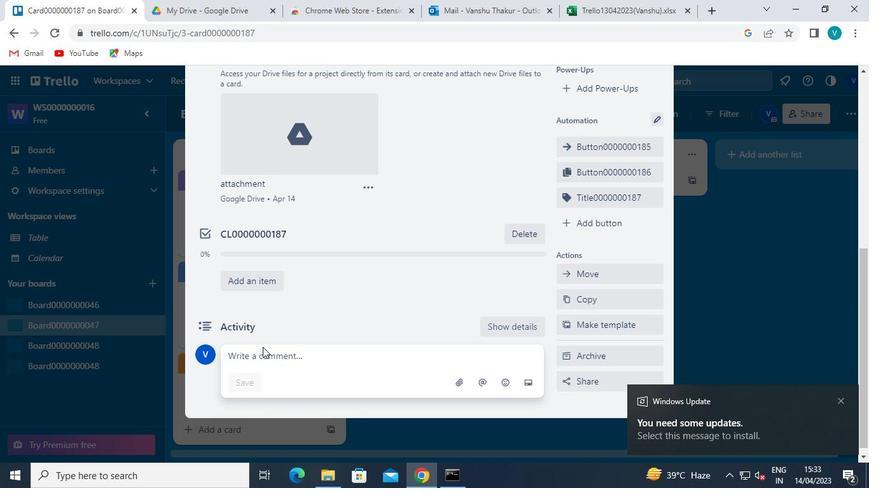 
Action: Keyboard C
Screenshot: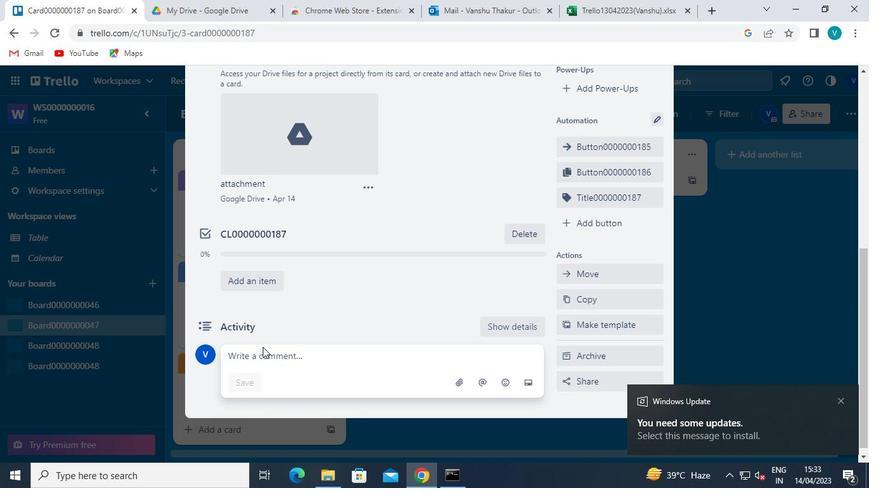 
Action: Keyboard M
Screenshot: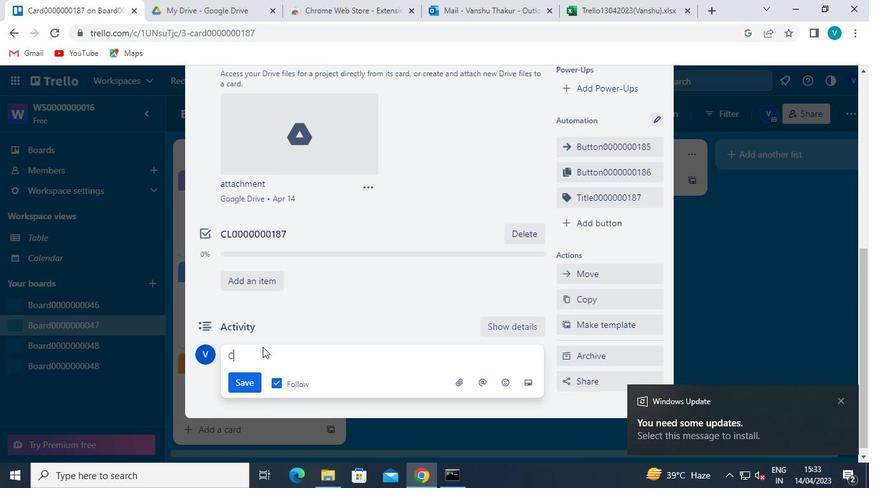 
Action: Keyboard <96>
Screenshot: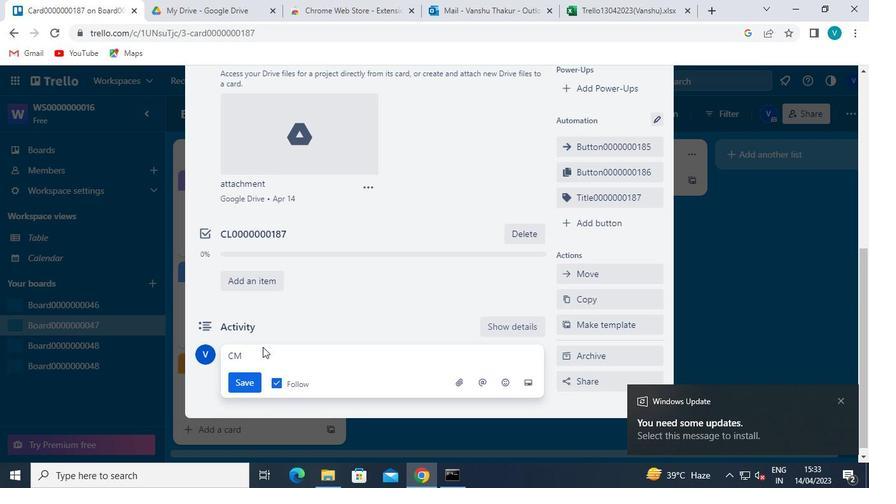 
Action: Keyboard <96>
Screenshot: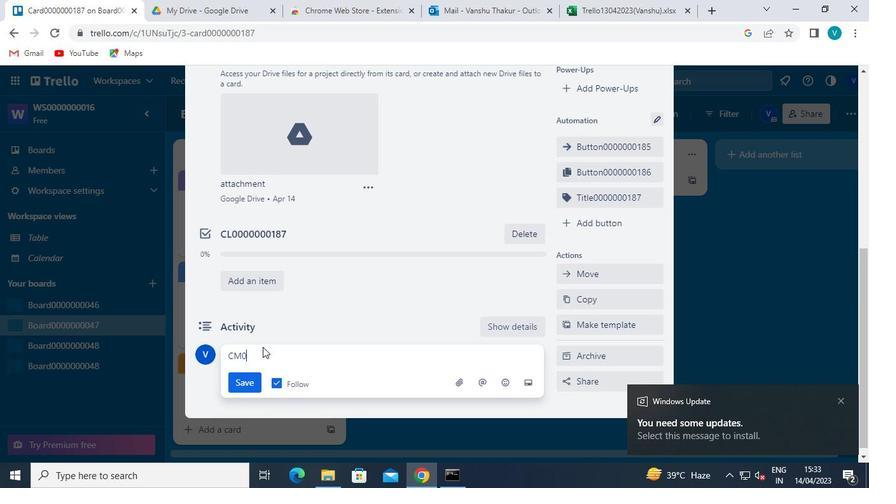 
Action: Keyboard <96>
Screenshot: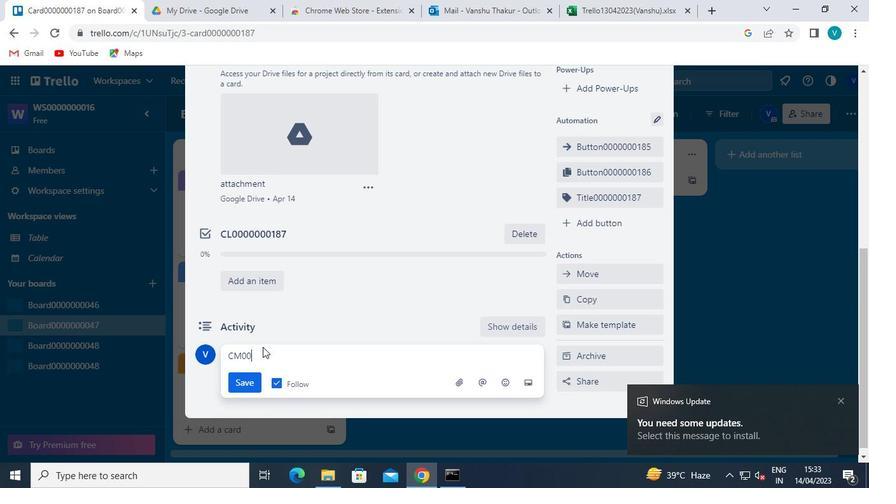
Action: Keyboard <96>
Screenshot: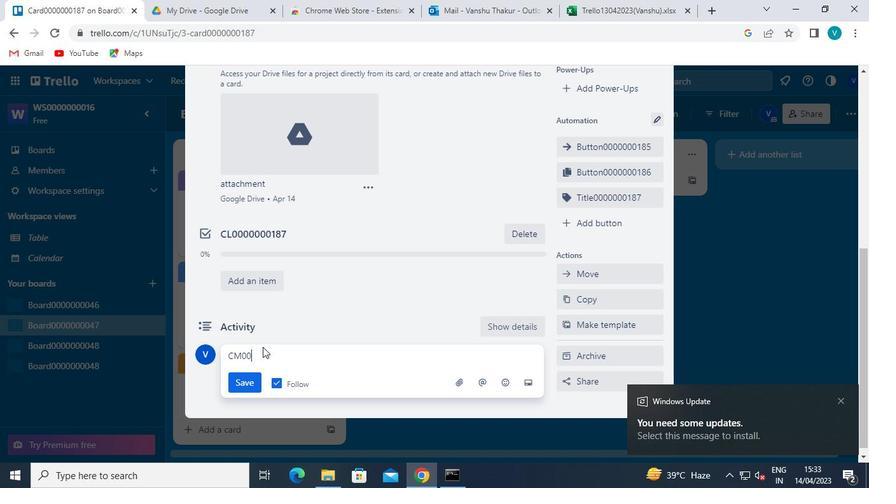 
Action: Keyboard <96>
Screenshot: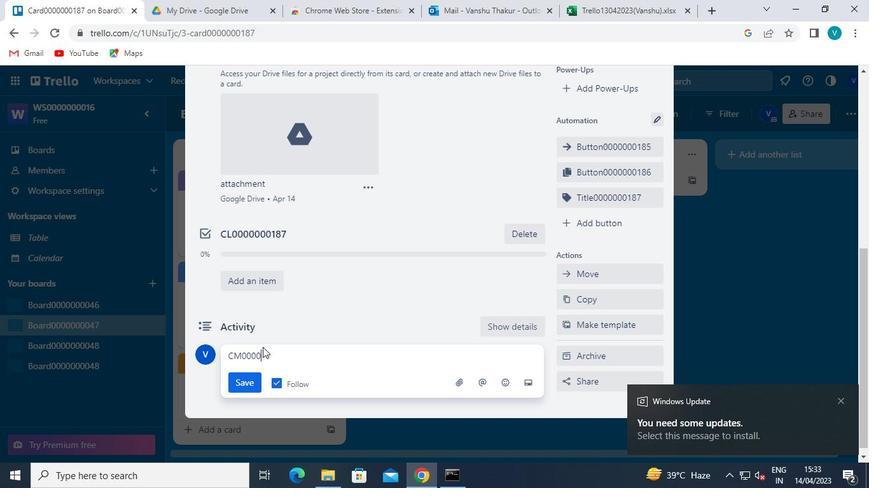 
Action: Keyboard <96>
Screenshot: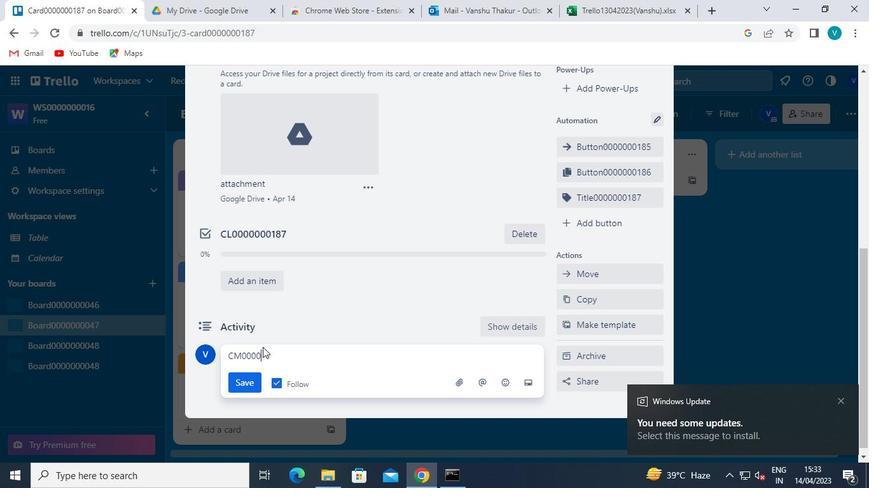 
Action: Keyboard <96>
Screenshot: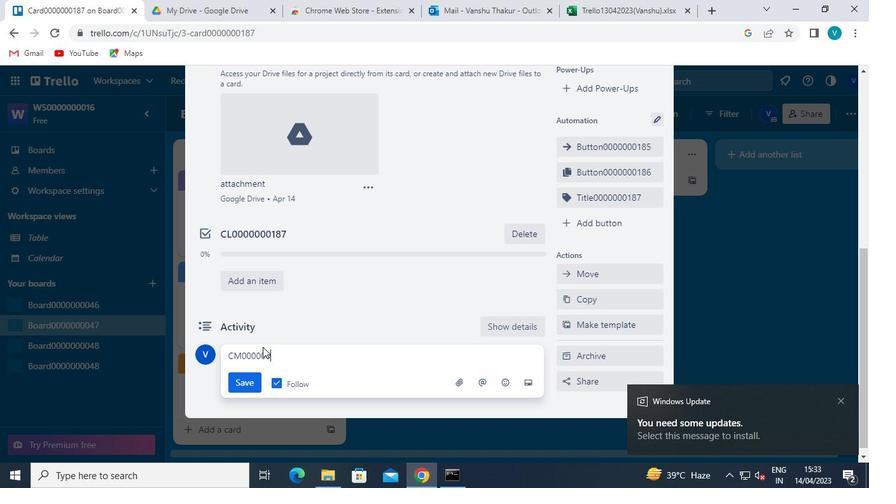 
Action: Keyboard <97>
Screenshot: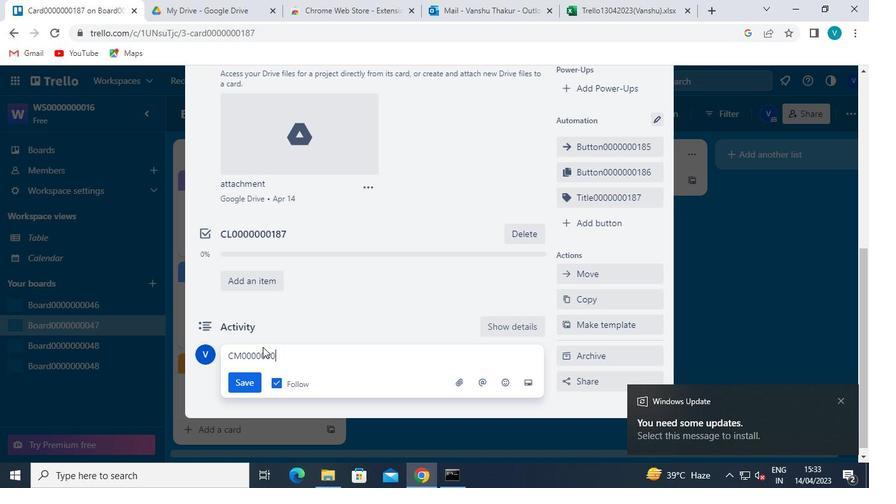 
Action: Keyboard <104>
Screenshot: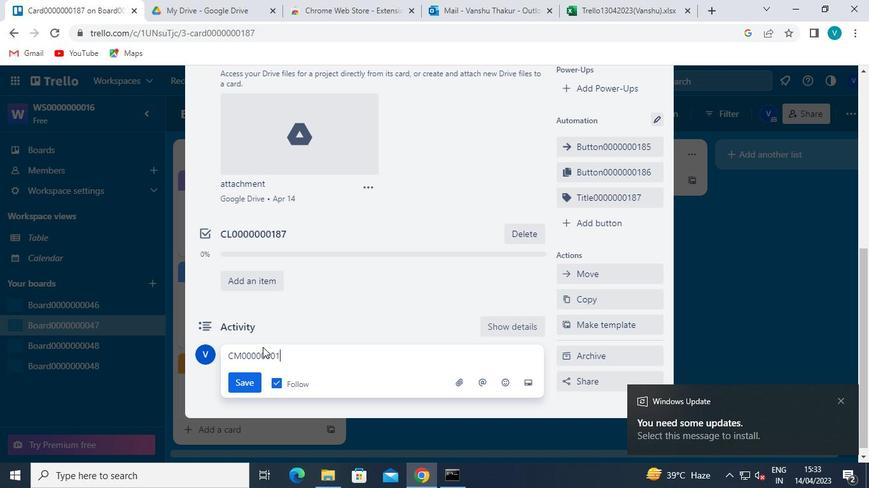 
Action: Keyboard <103>
Screenshot: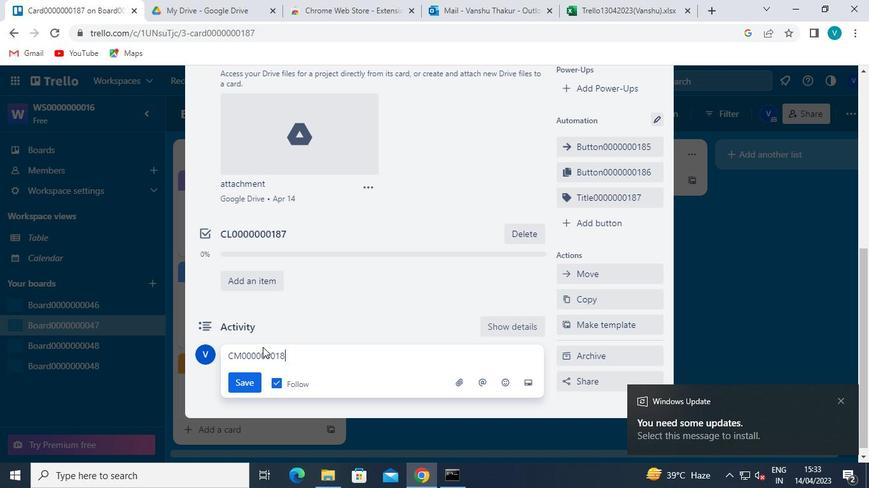 
Action: Mouse moved to (243, 389)
Screenshot: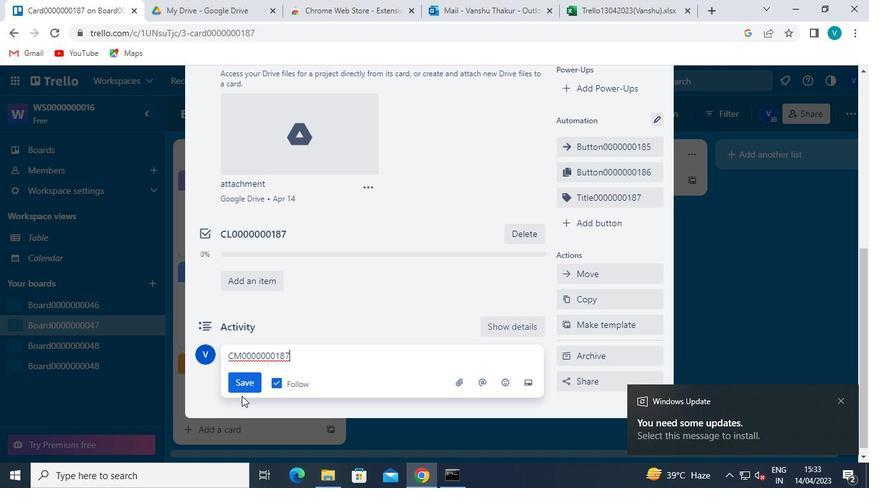 
Action: Mouse pressed left at (243, 389)
Screenshot: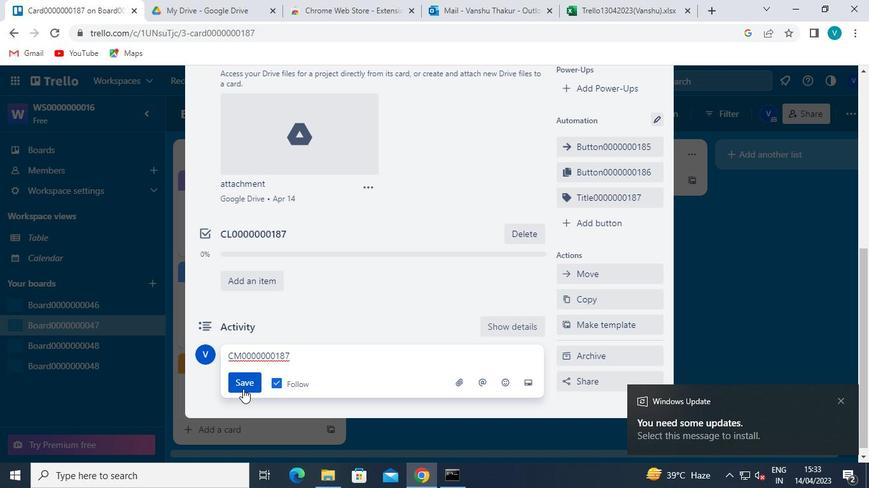 
Action: Mouse moved to (439, 483)
Screenshot: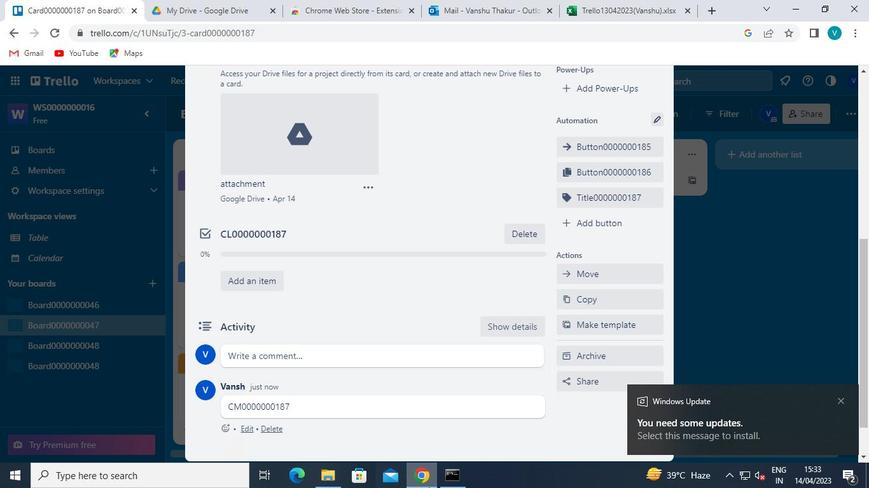 
Action: Mouse pressed left at (439, 483)
Screenshot: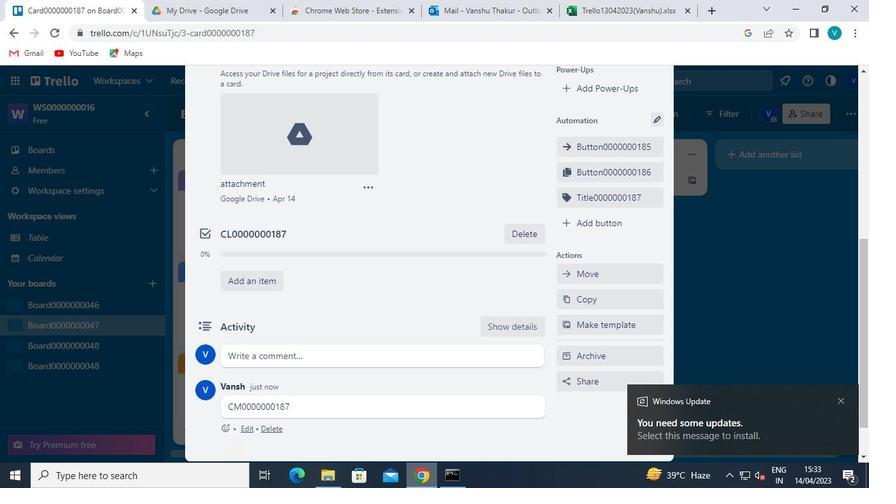 
Action: Mouse moved to (803, 19)
Screenshot: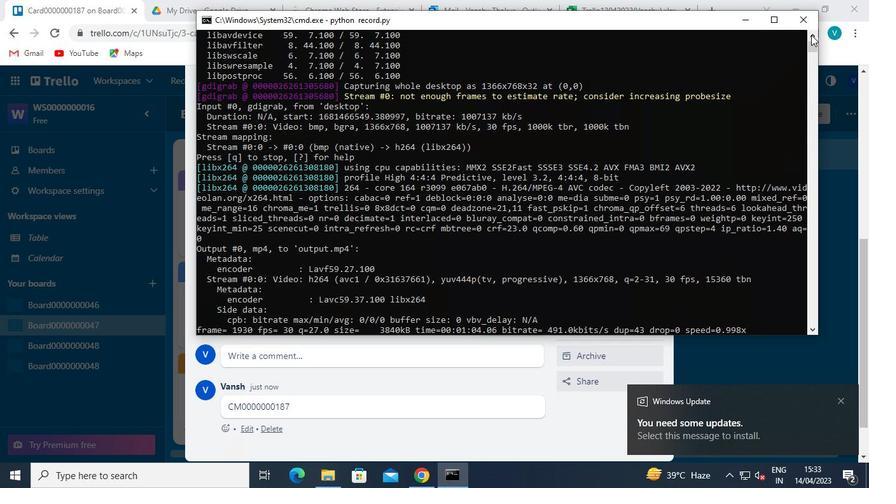 
Action: Mouse pressed left at (803, 19)
Screenshot: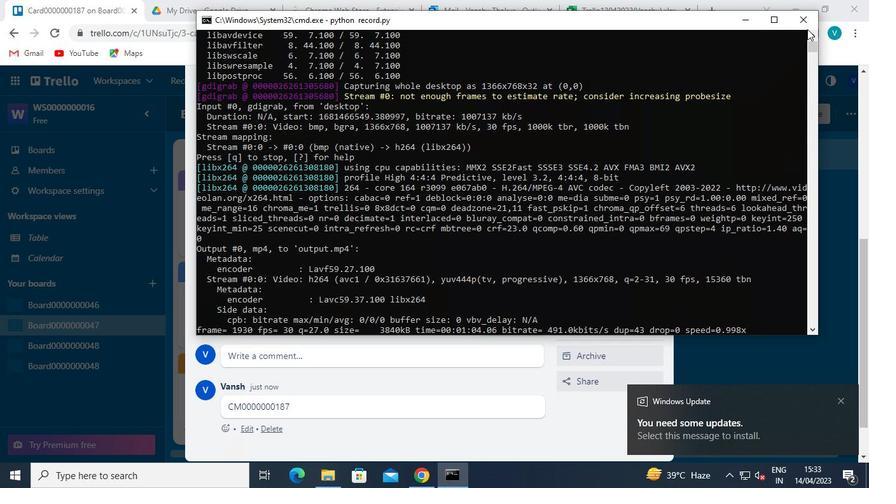 
Action: Mouse moved to (802, 19)
Screenshot: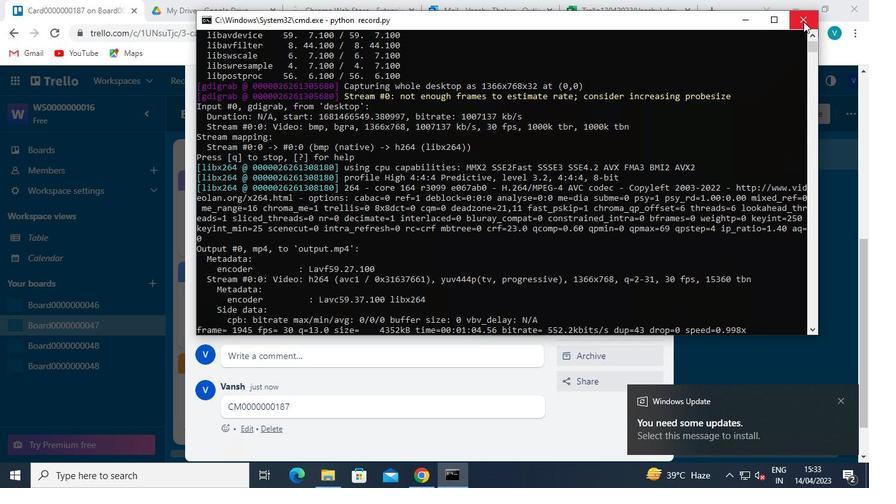 
